 Task: Add a signature Liam Wilson containing Have a great National Disability Employment Awareness Month, Liam Wilson to email address softage.6@softage.net and add a folder Warranty claims
Action: Mouse moved to (115, 111)
Screenshot: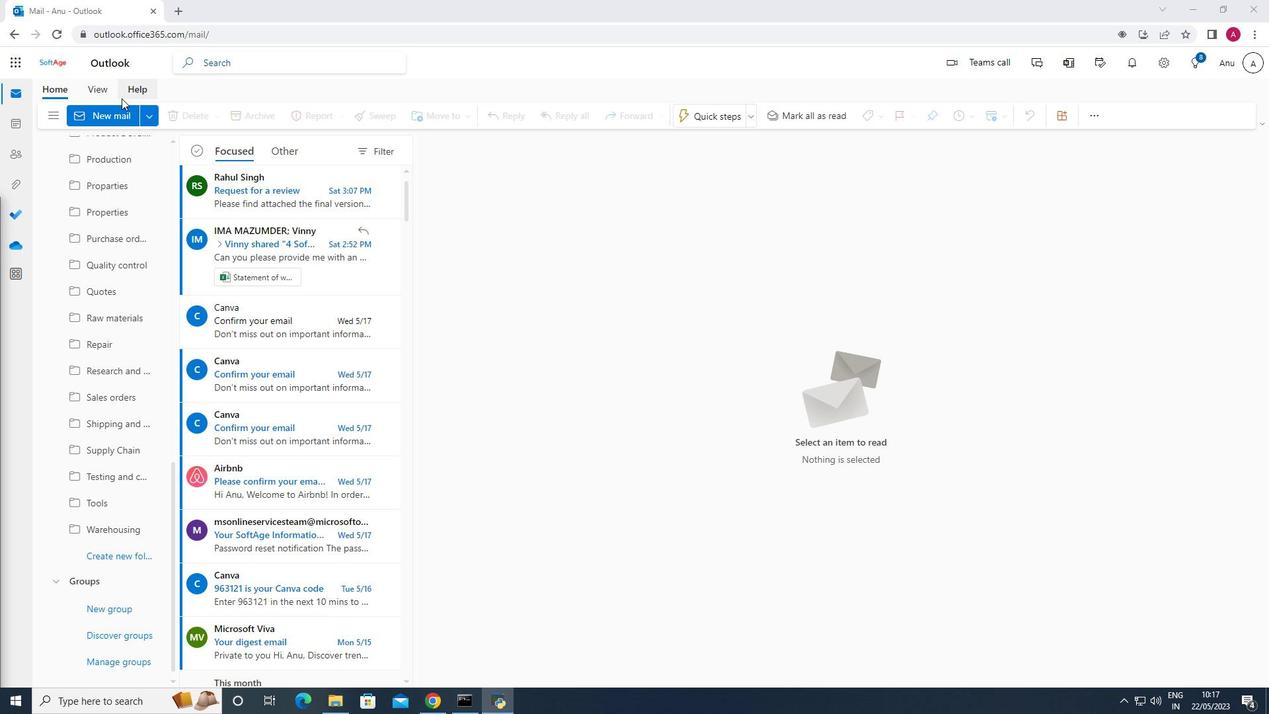 
Action: Mouse pressed left at (115, 111)
Screenshot: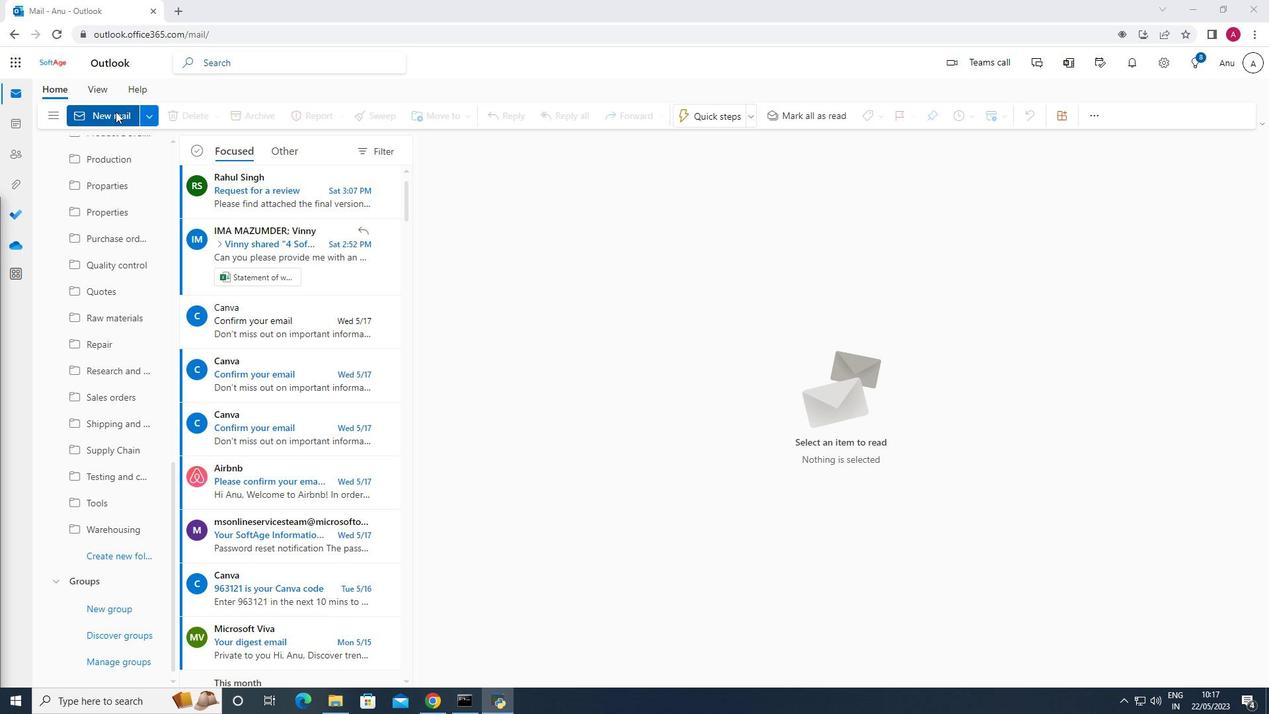 
Action: Mouse moved to (899, 119)
Screenshot: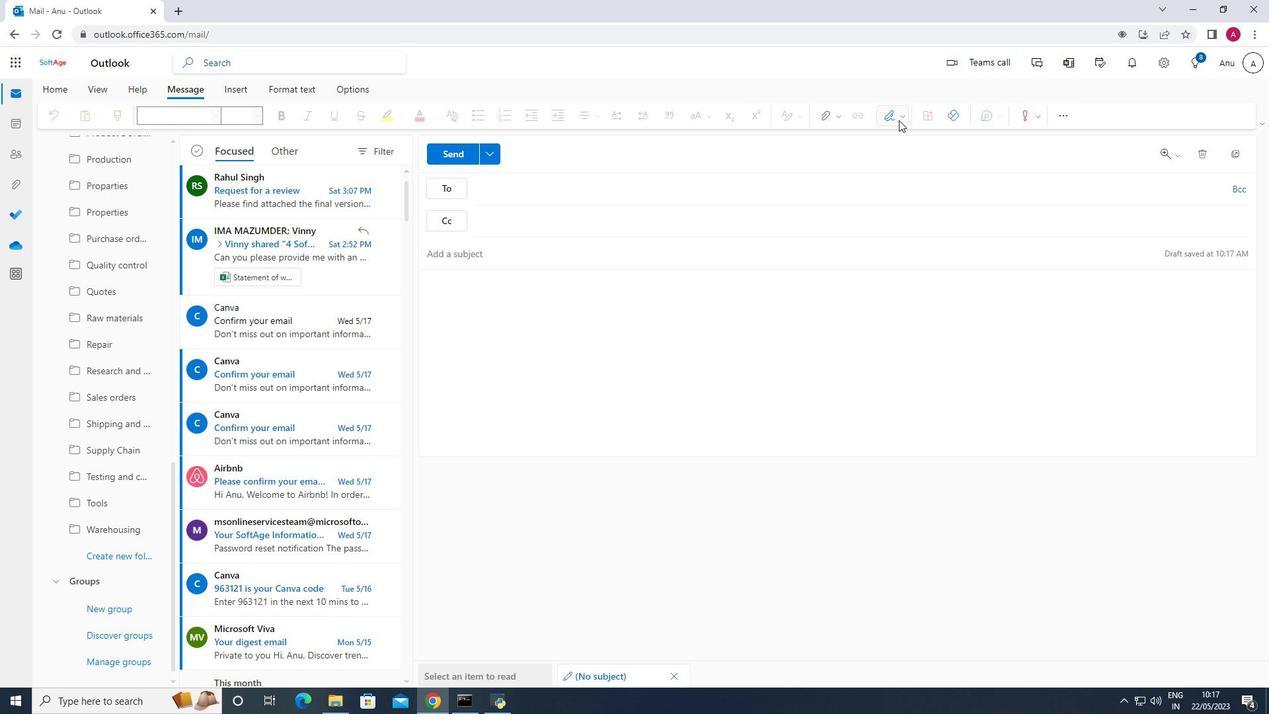 
Action: Mouse pressed left at (899, 119)
Screenshot: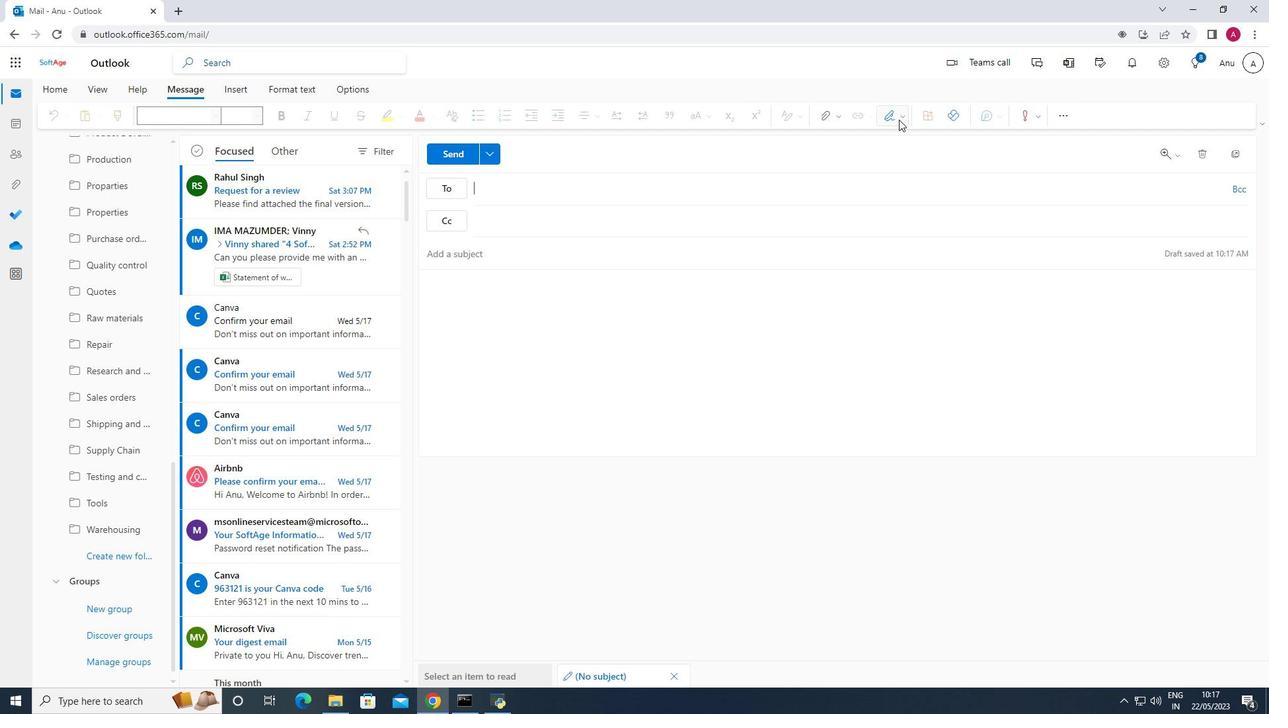 
Action: Mouse moved to (883, 168)
Screenshot: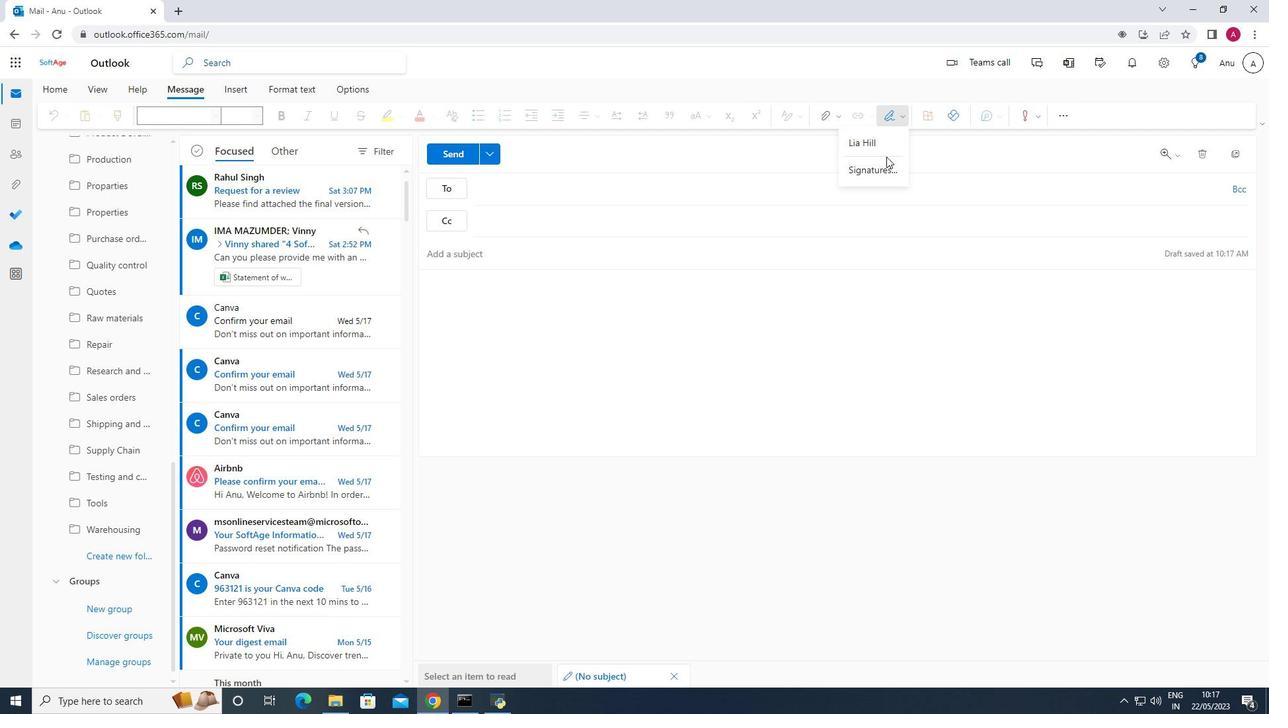 
Action: Mouse pressed left at (883, 168)
Screenshot: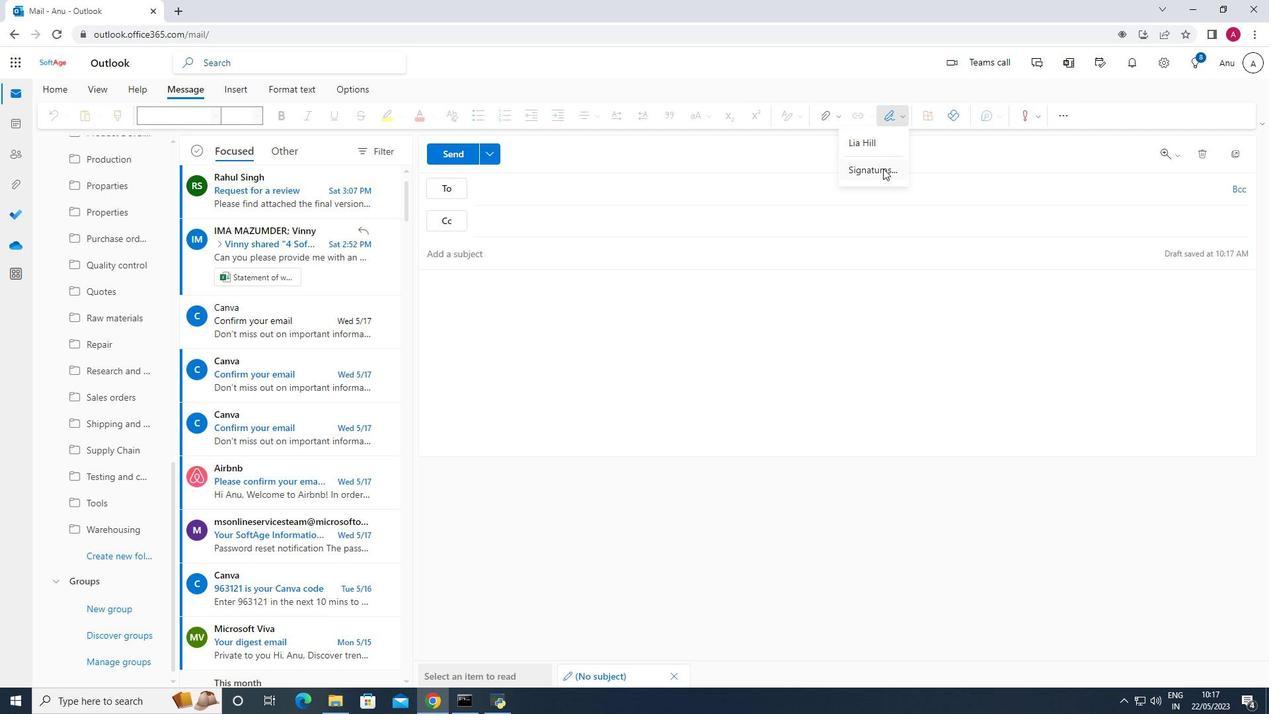 
Action: Mouse moved to (892, 226)
Screenshot: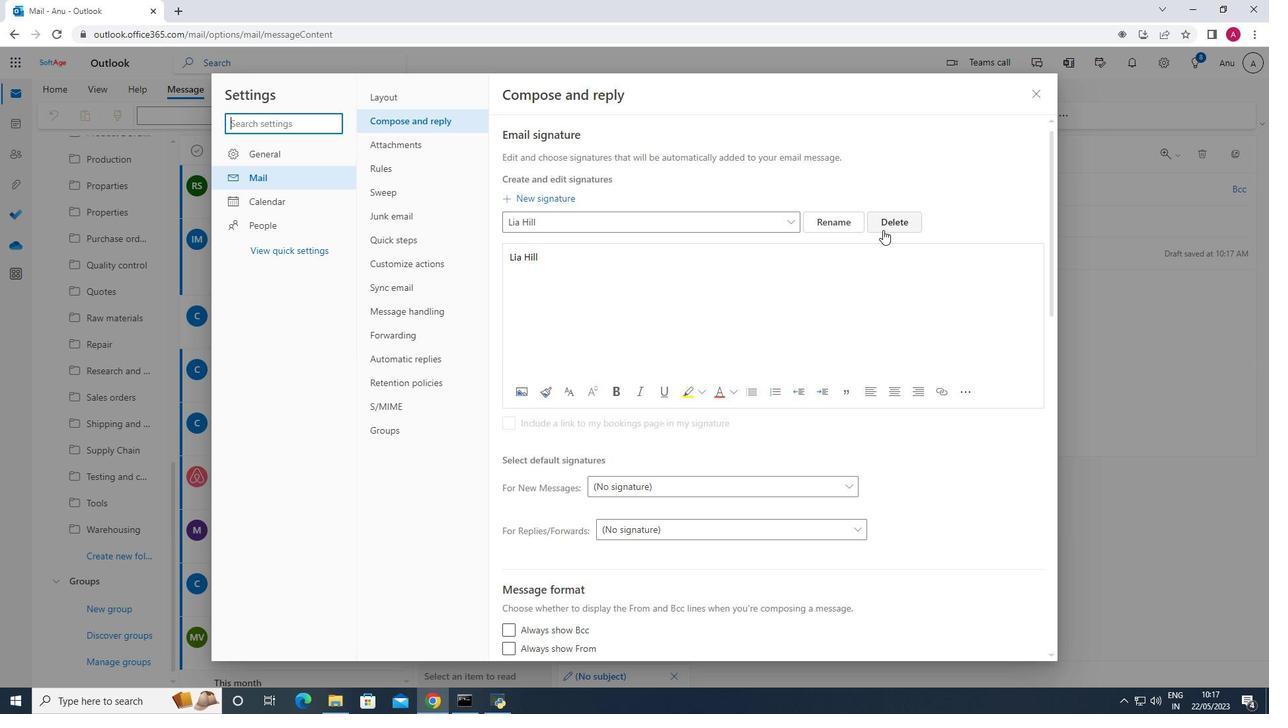 
Action: Mouse pressed left at (892, 226)
Screenshot: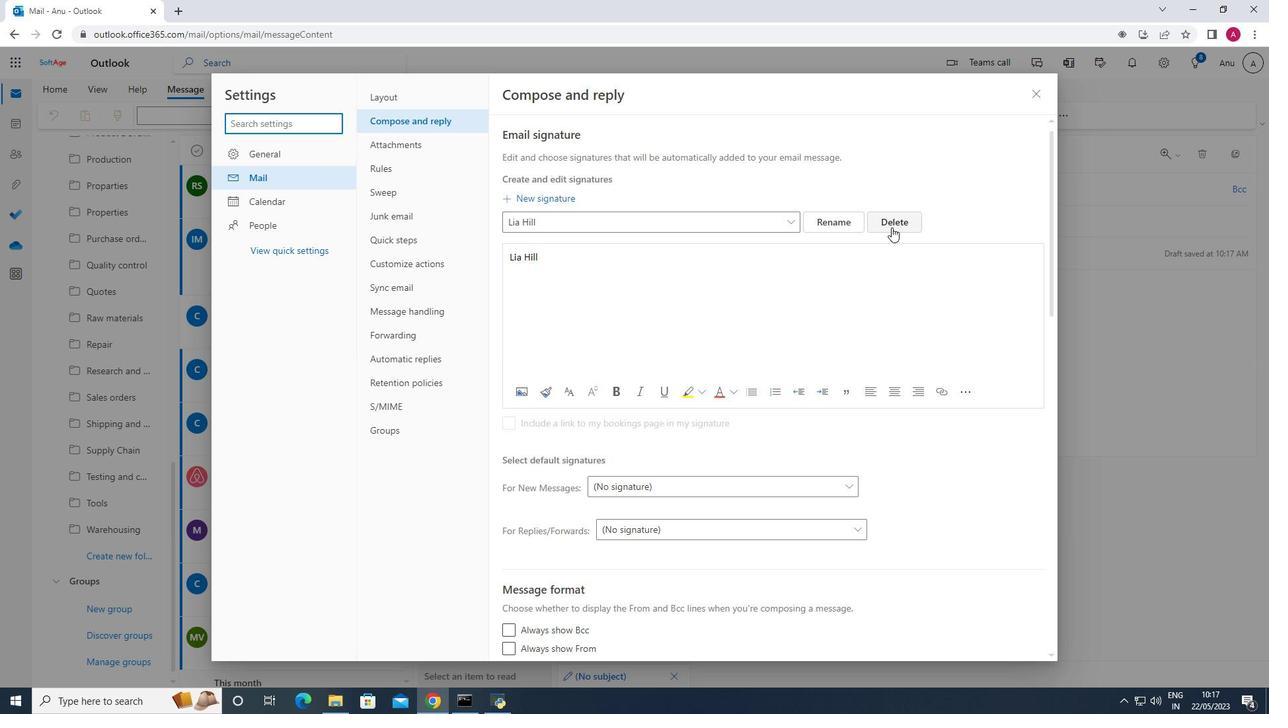 
Action: Mouse moved to (531, 218)
Screenshot: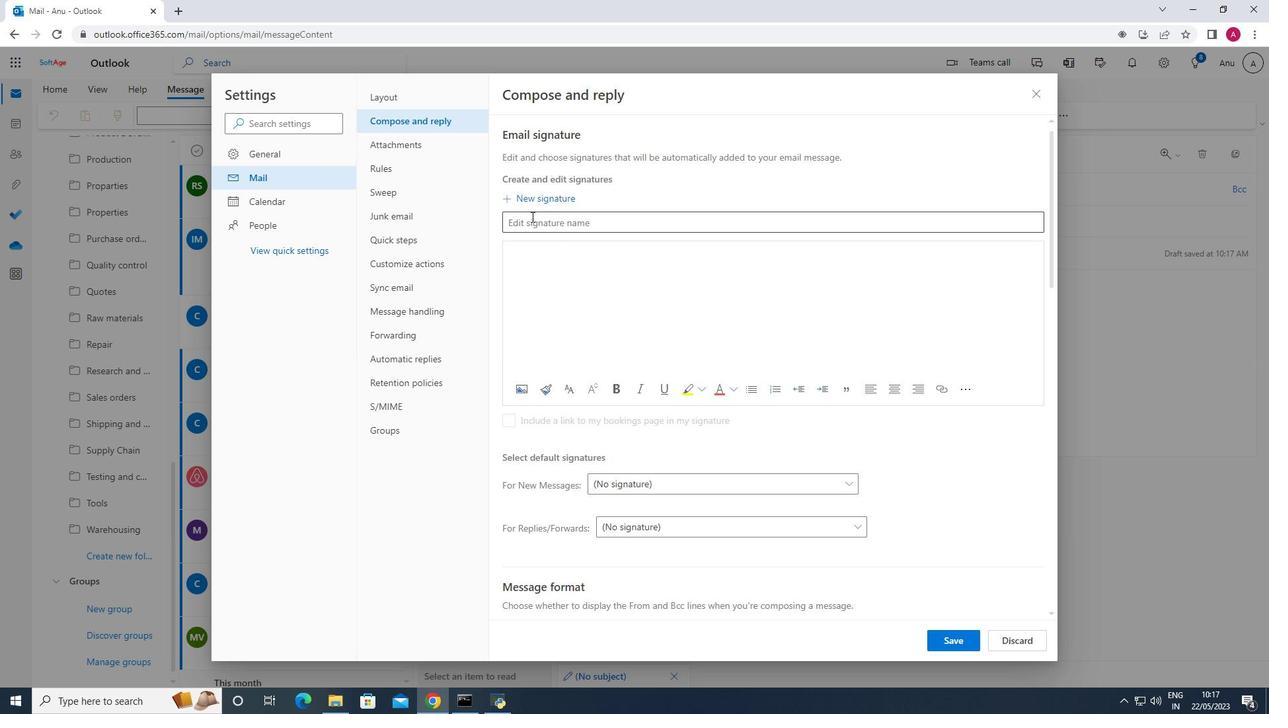
Action: Mouse pressed left at (531, 218)
Screenshot: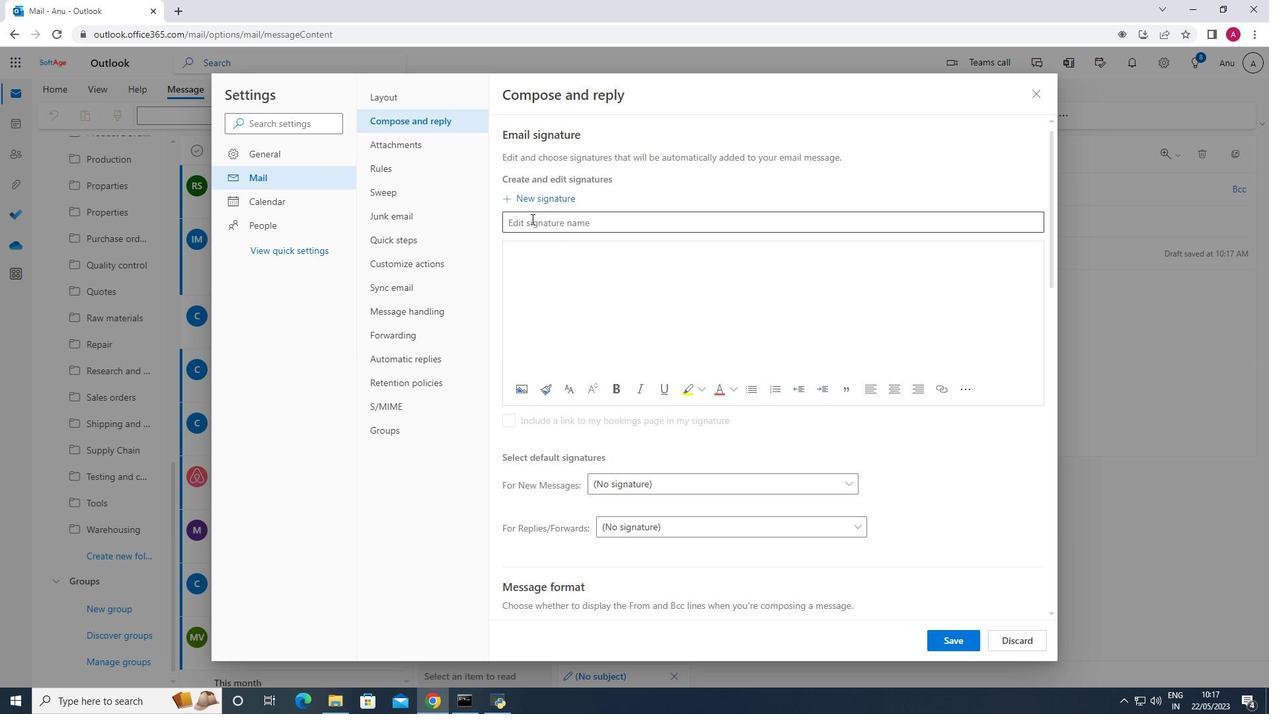 
Action: Key pressed <Key.shift>Liam<Key.space><Key.shift>Wilson
Screenshot: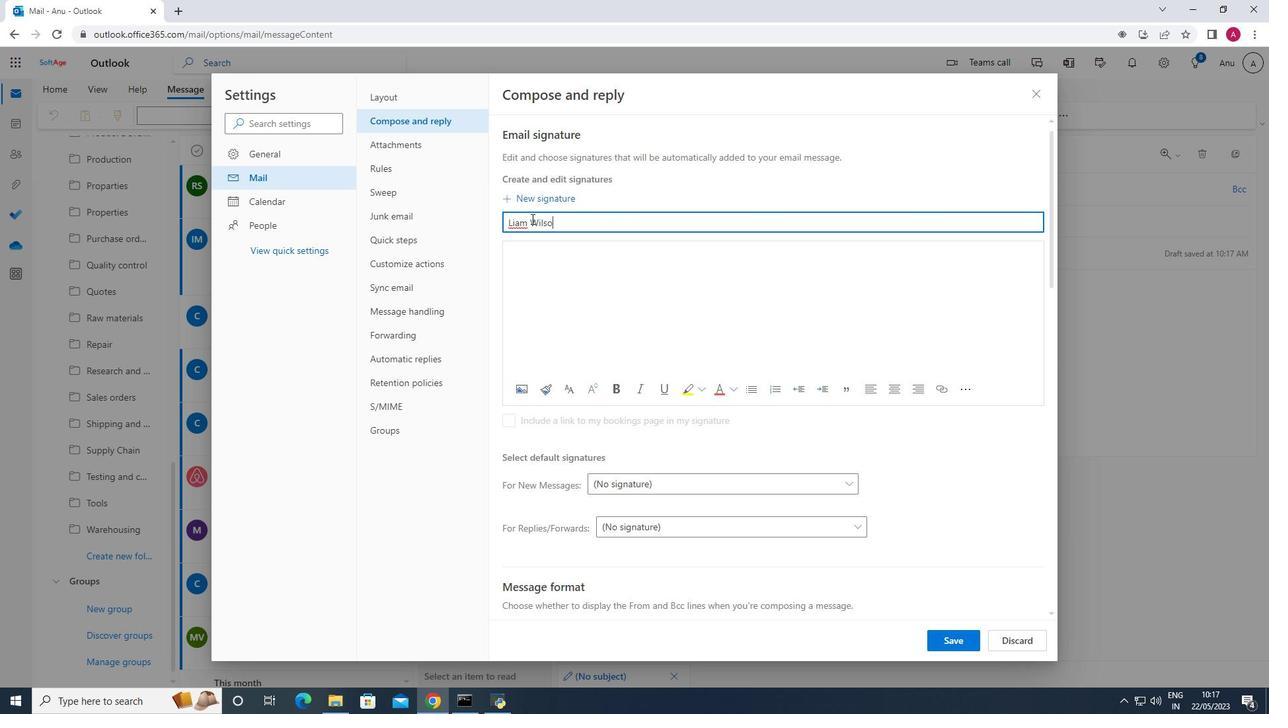 
Action: Mouse moved to (507, 251)
Screenshot: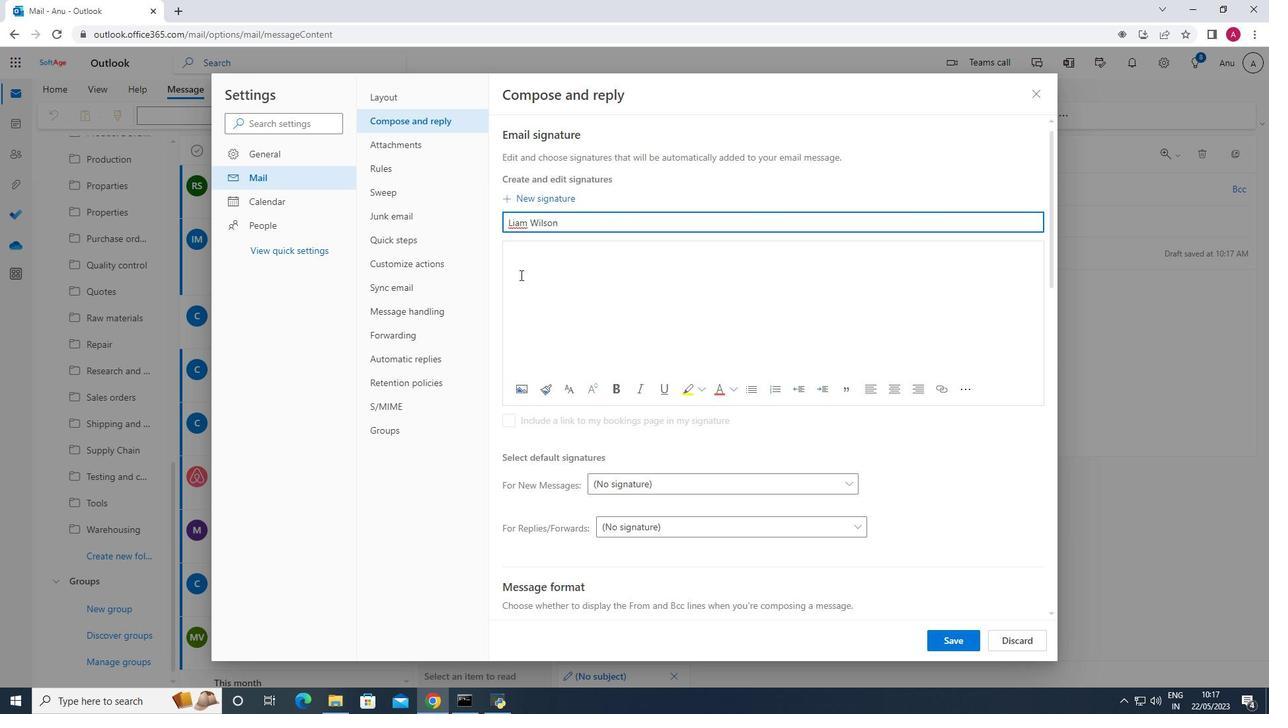 
Action: Mouse pressed left at (507, 251)
Screenshot: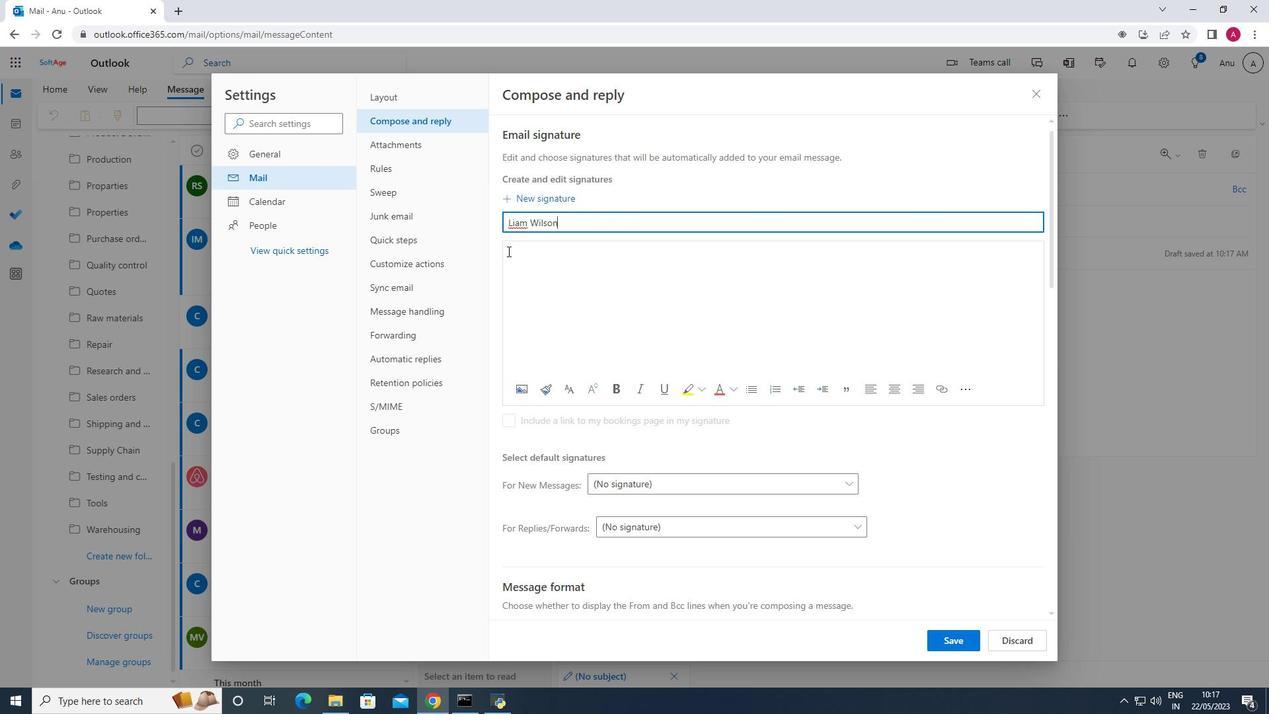 
Action: Key pressed <Key.shift>LIAM<Key.space><Key.shift>Wilson
Screenshot: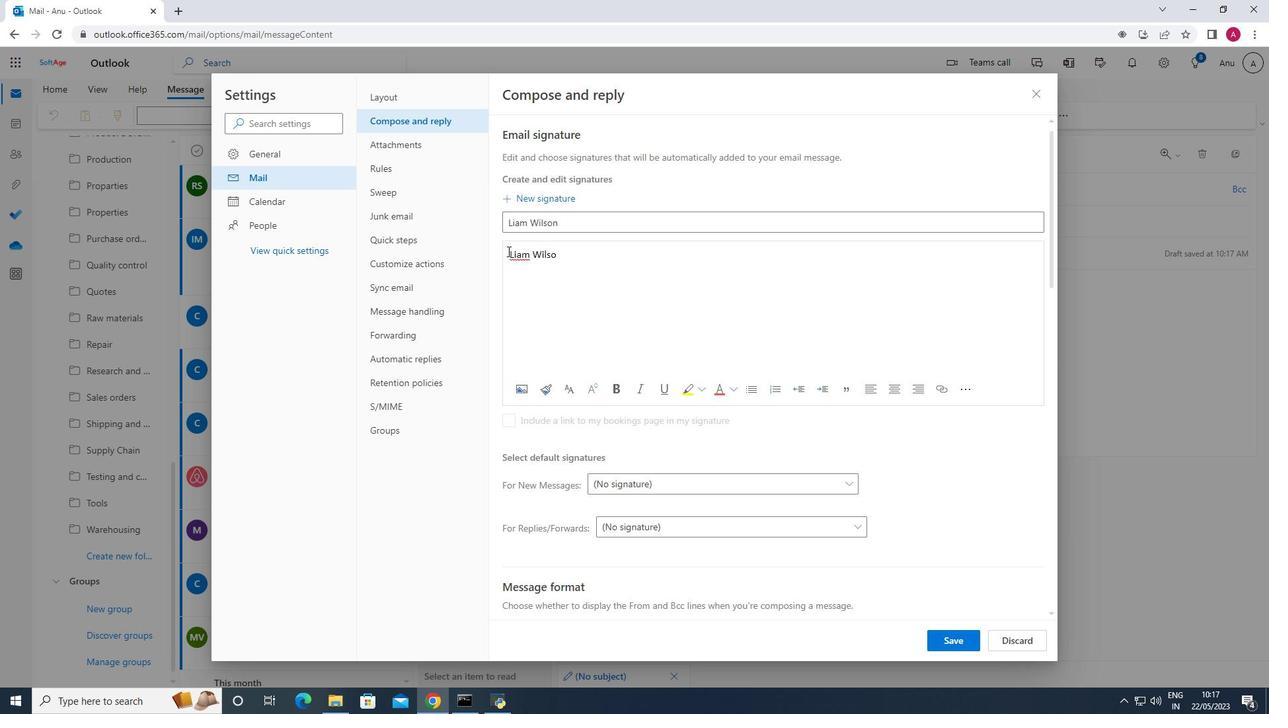 
Action: Mouse moved to (964, 642)
Screenshot: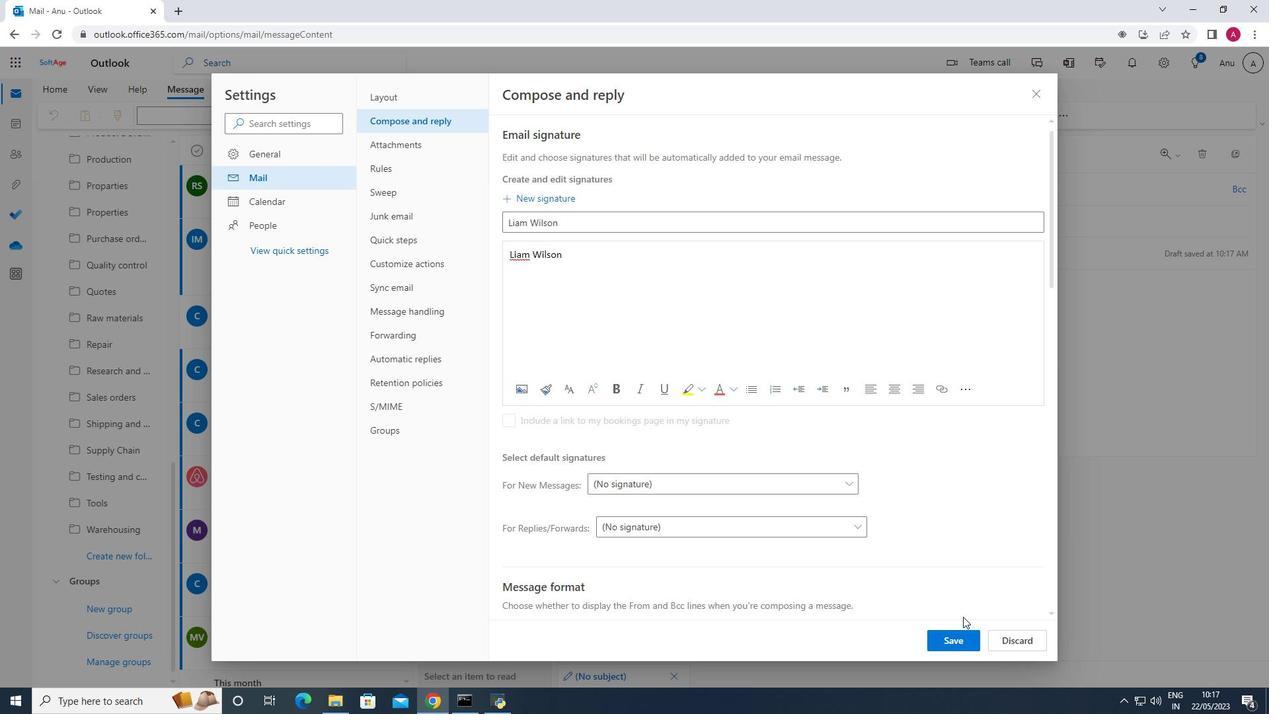 
Action: Mouse pressed left at (964, 642)
Screenshot: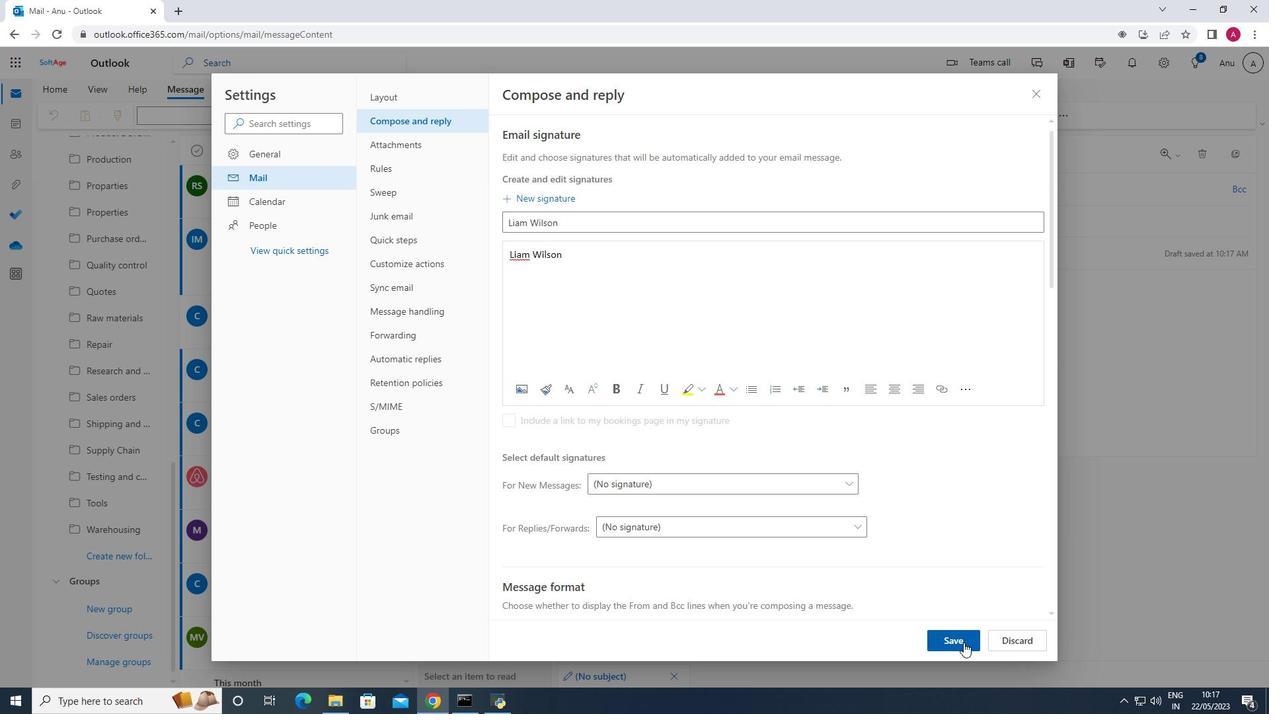 
Action: Mouse moved to (1034, 87)
Screenshot: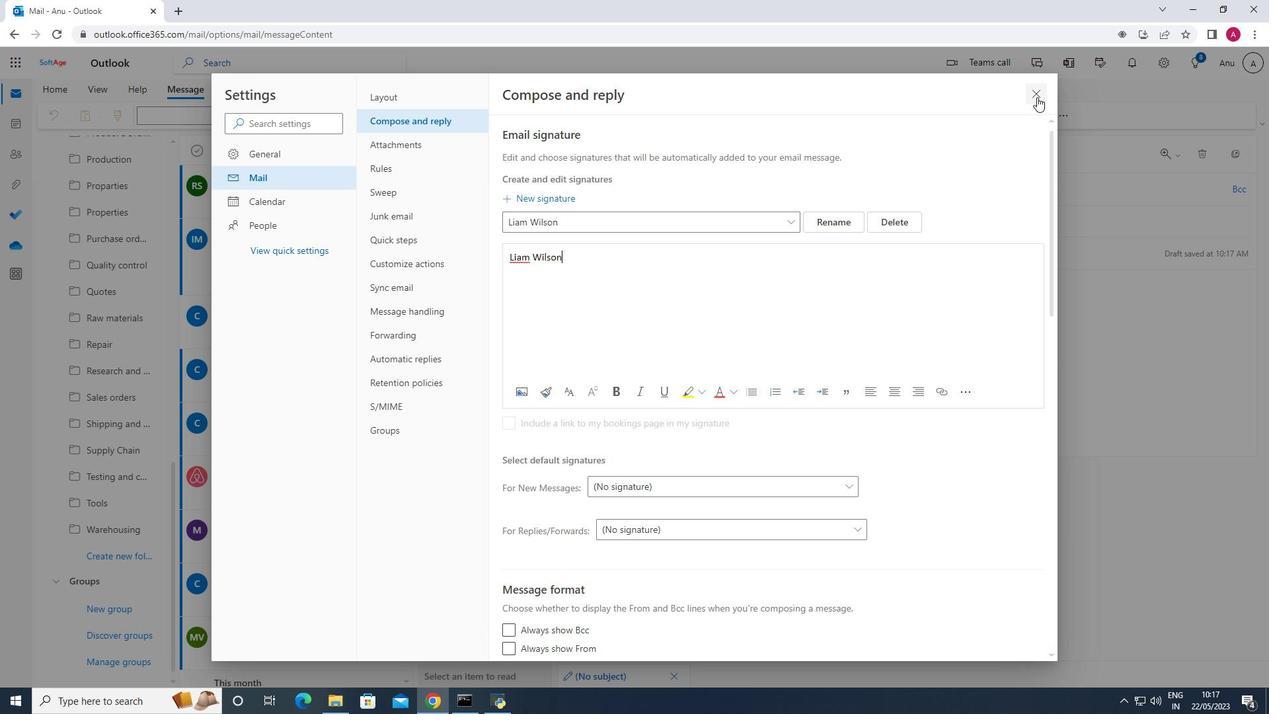 
Action: Mouse pressed left at (1034, 87)
Screenshot: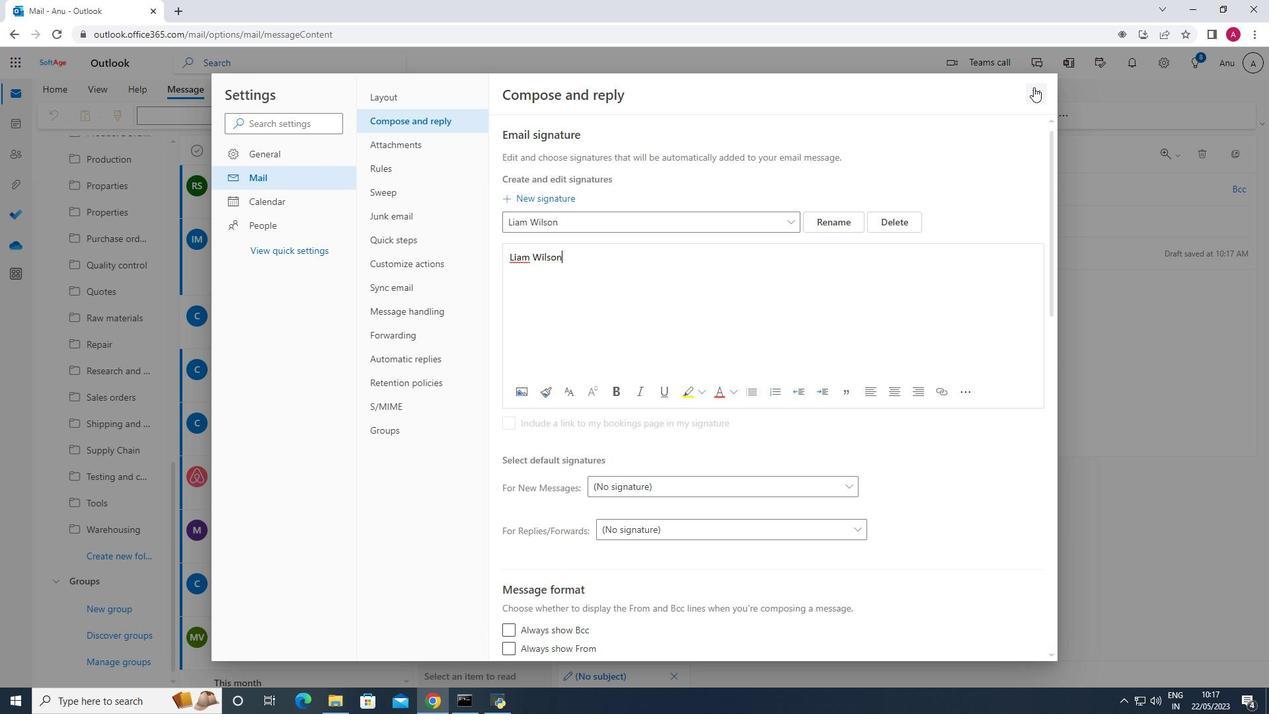 
Action: Mouse moved to (900, 124)
Screenshot: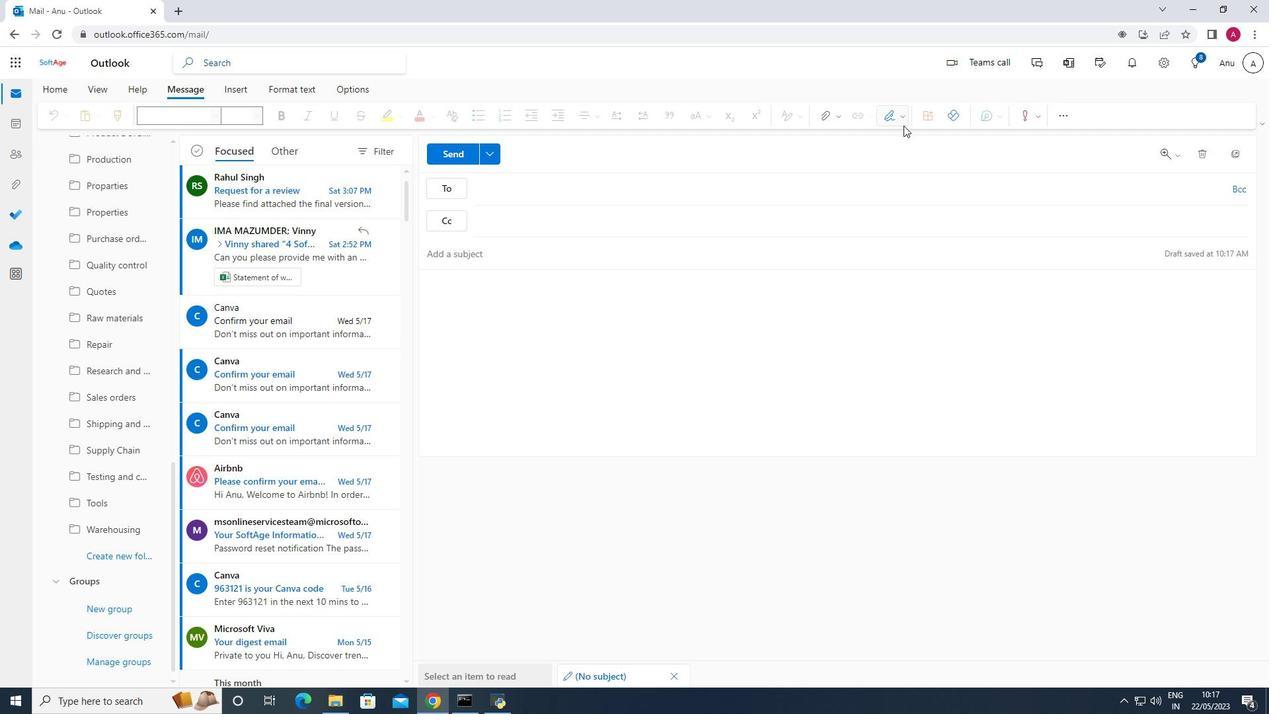 
Action: Mouse pressed left at (900, 124)
Screenshot: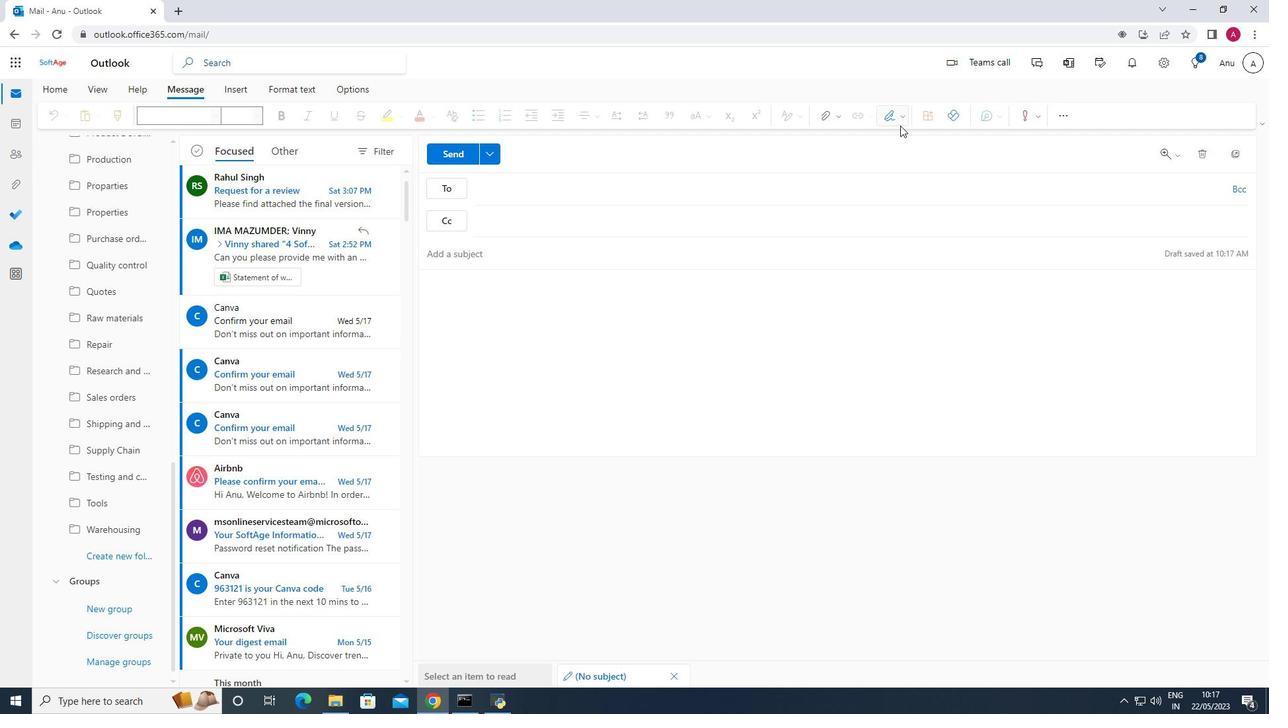 
Action: Mouse moved to (886, 140)
Screenshot: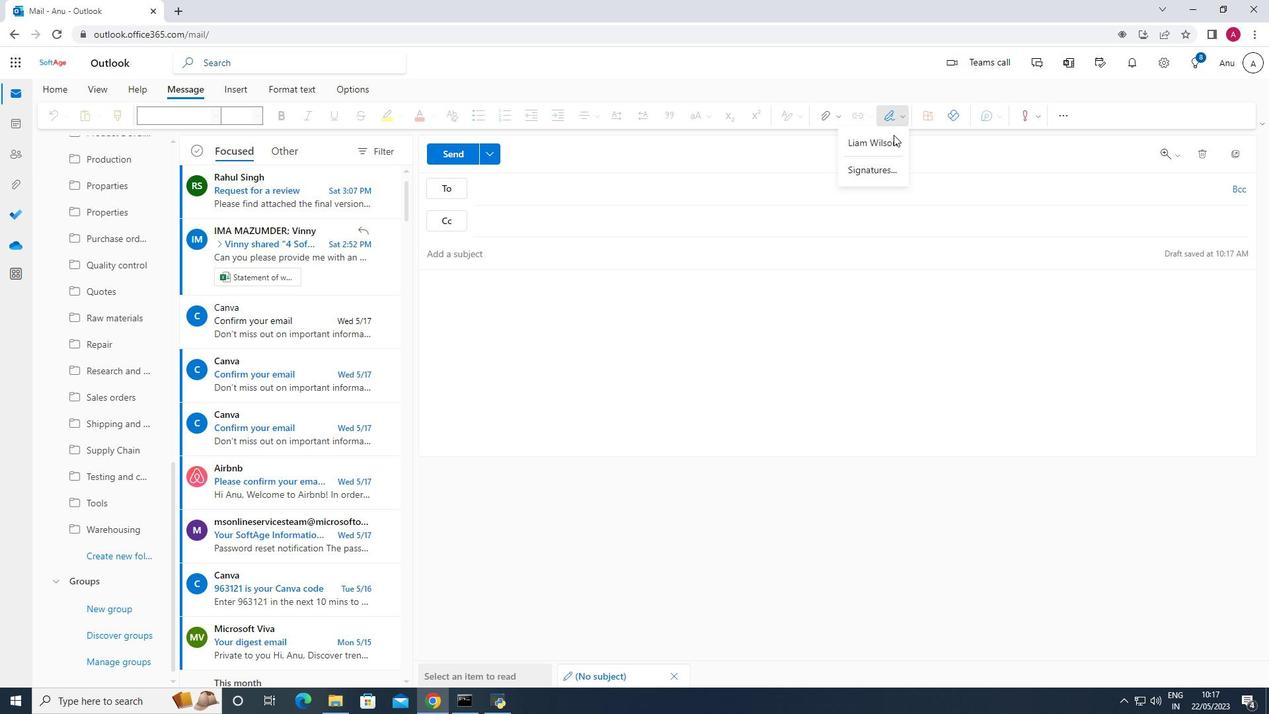 
Action: Mouse pressed left at (886, 140)
Screenshot: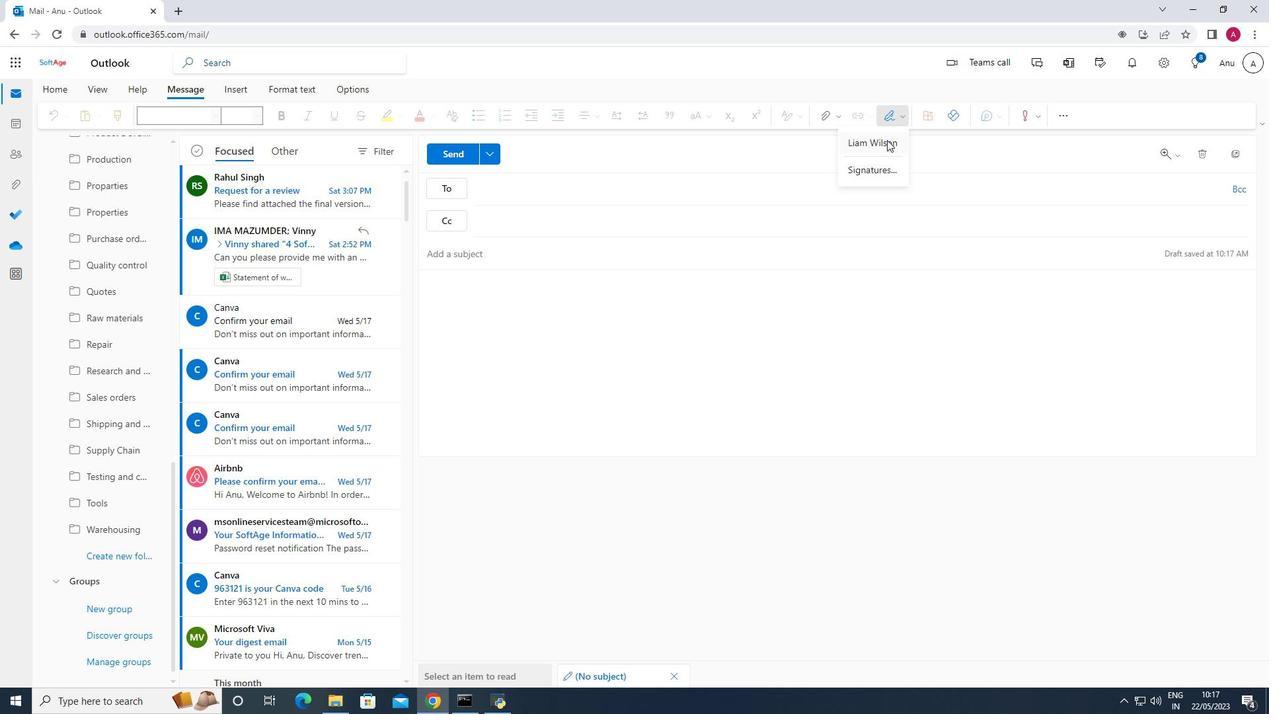 
Action: Mouse moved to (431, 267)
Screenshot: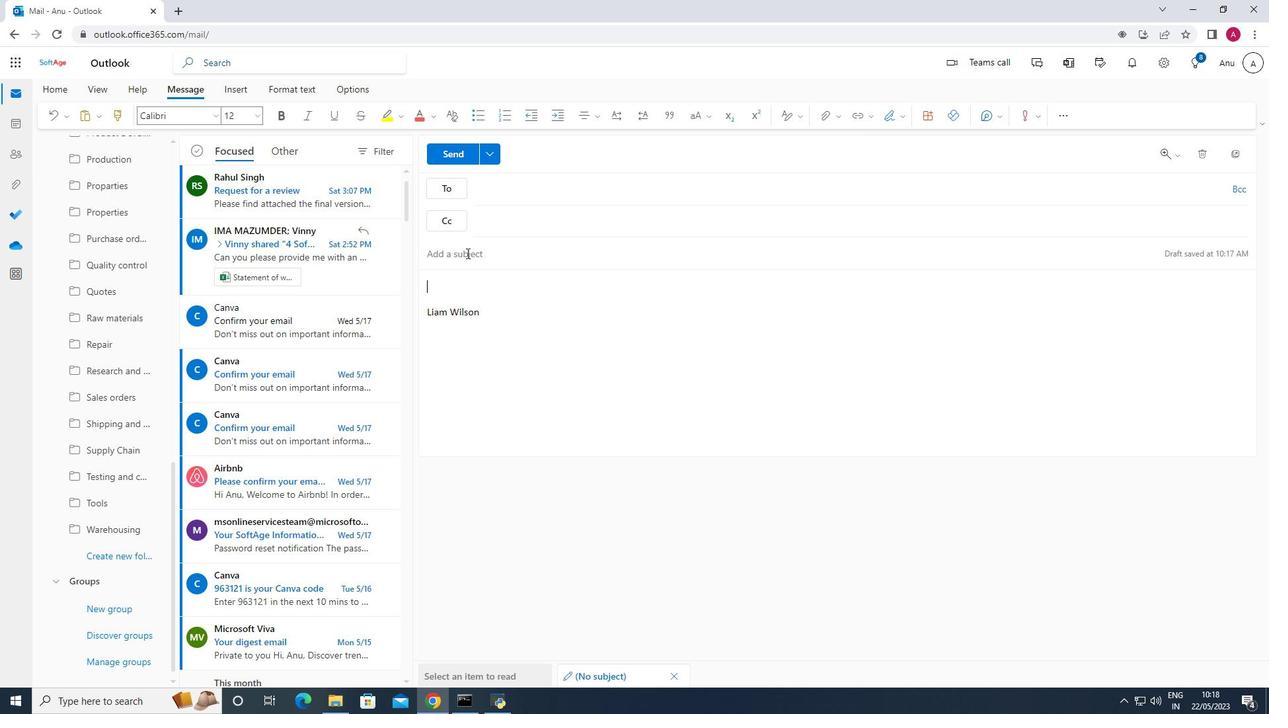 
Action: Key pressed <Key.shift>Have<Key.space>a<Key.space>great<Key.space><Key.shift>National<Key.space><Key.shift>Disability<Key.space><Key.shift>Employement<Key.space><Key.shift>Awareness<Key.space><Key.shift>Month.
Screenshot: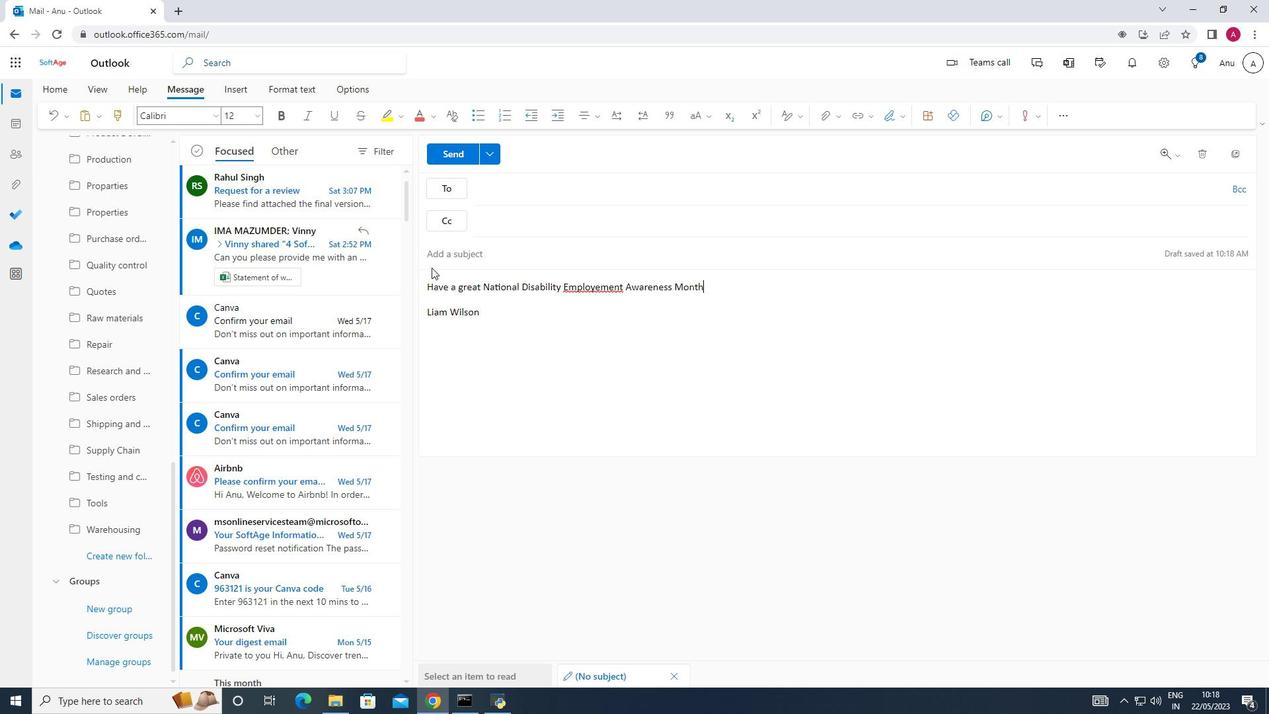 
Action: Mouse moved to (498, 182)
Screenshot: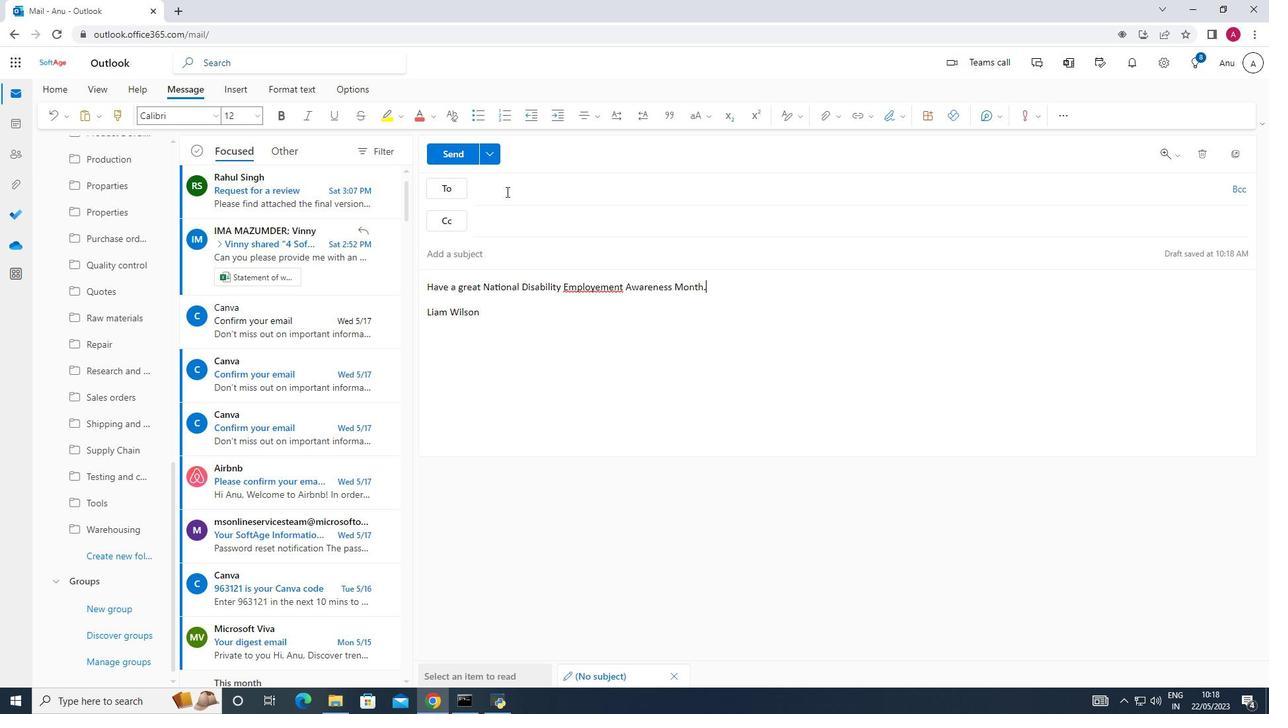 
Action: Mouse pressed left at (498, 182)
Screenshot: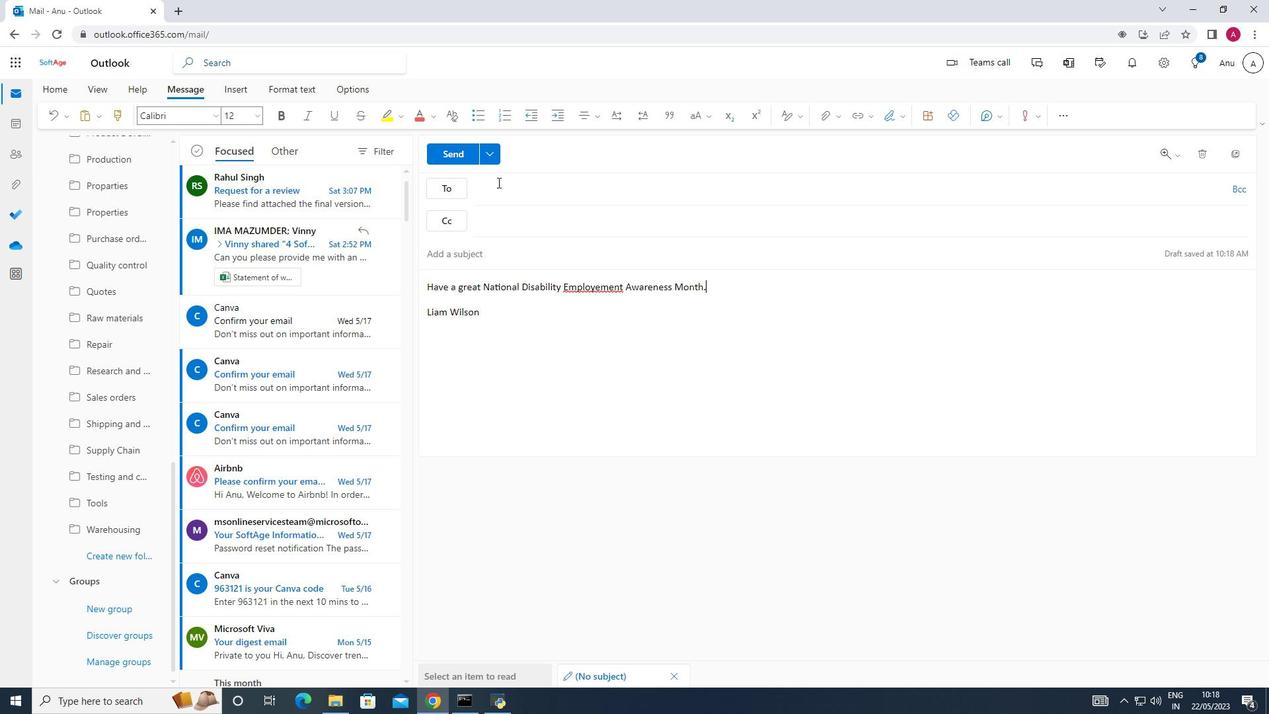 
Action: Key pressed s
Screenshot: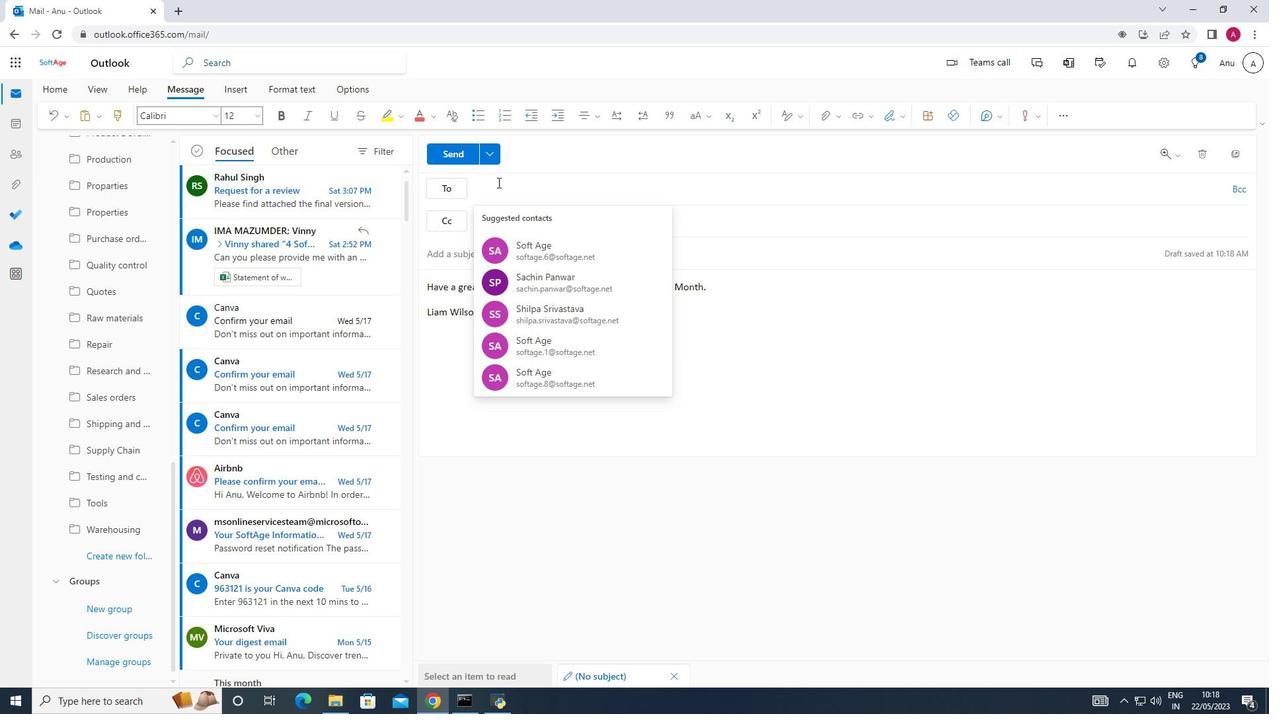 
Action: Mouse moved to (558, 222)
Screenshot: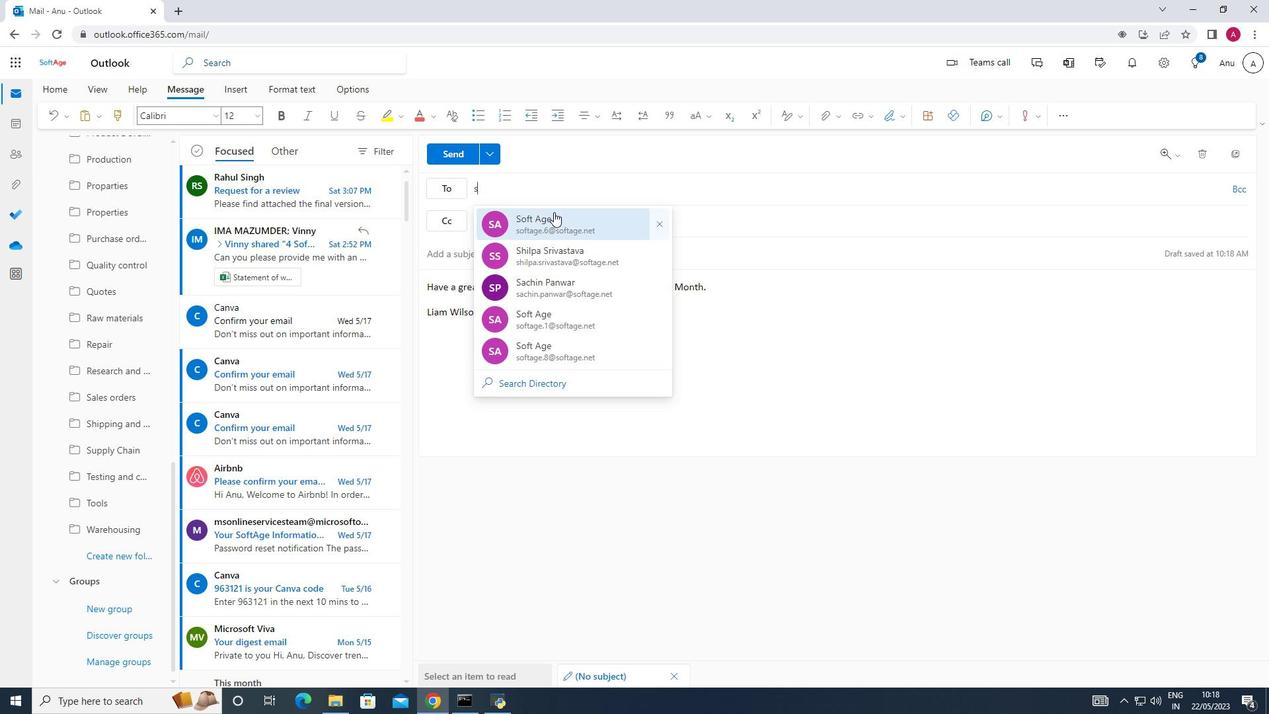
Action: Mouse pressed left at (558, 222)
Screenshot: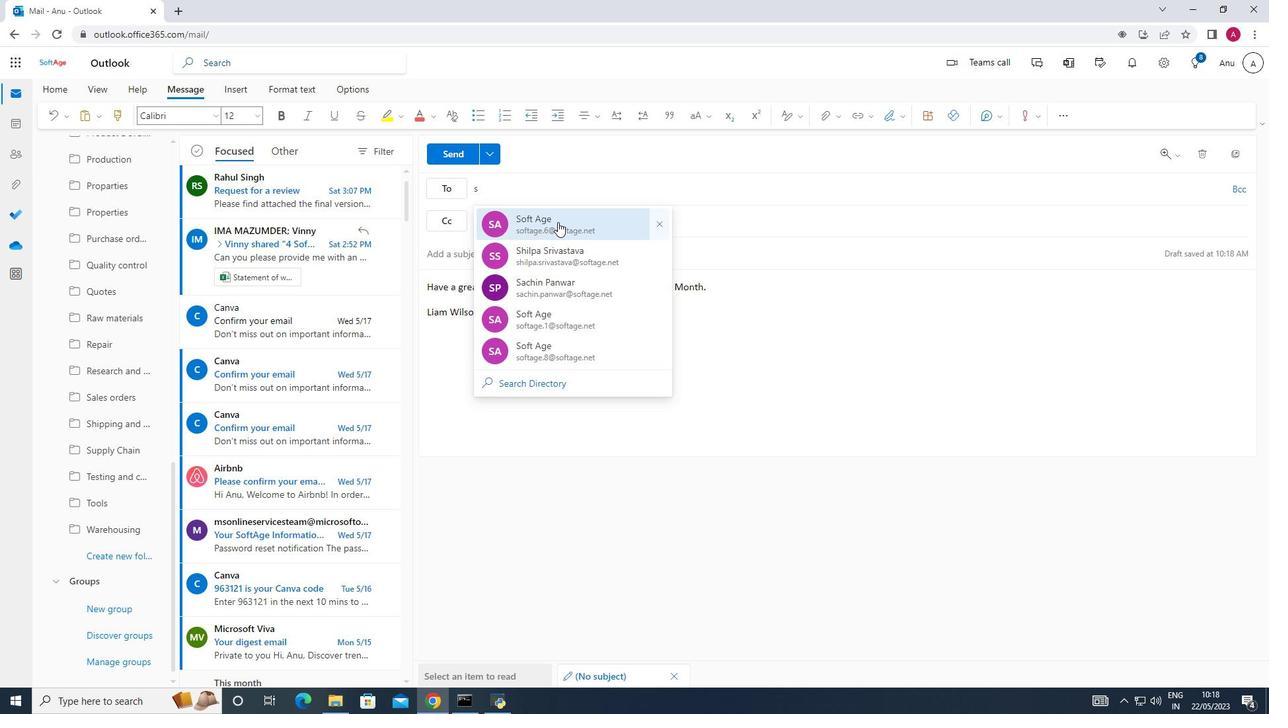 
Action: Mouse moved to (115, 490)
Screenshot: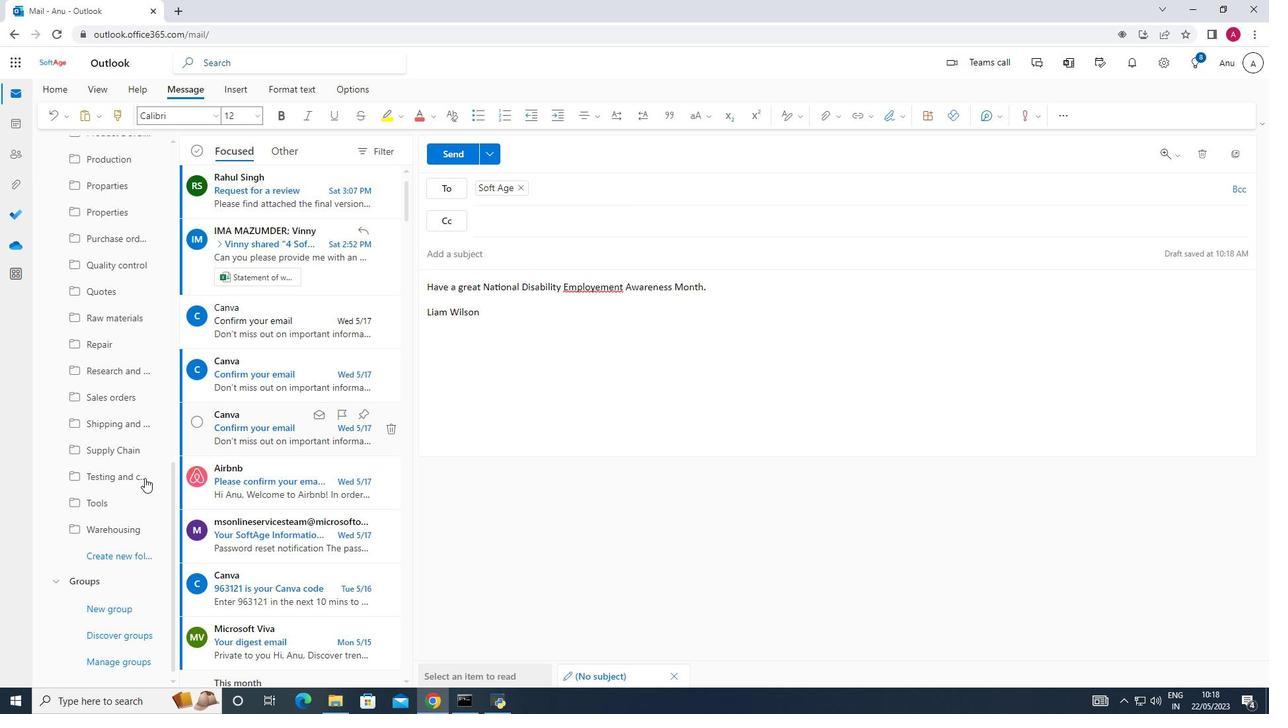 
Action: Mouse scrolled (115, 489) with delta (0, 0)
Screenshot: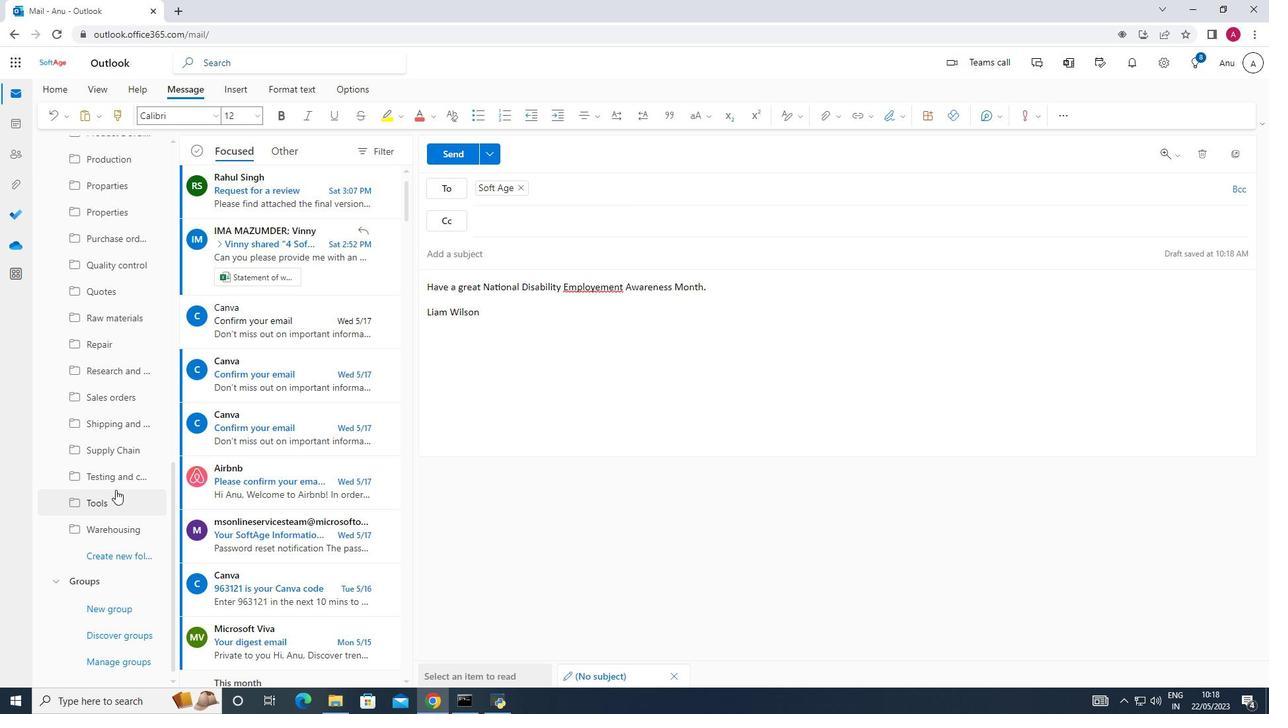 
Action: Mouse moved to (114, 490)
Screenshot: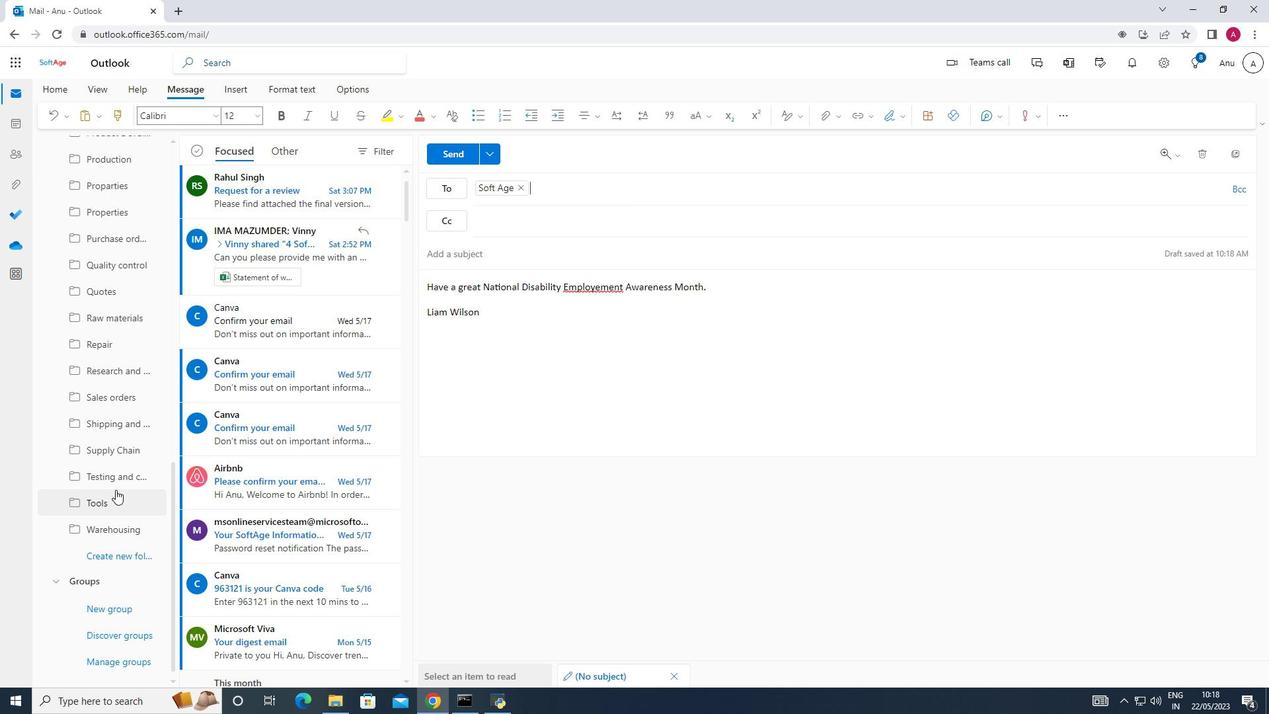 
Action: Mouse scrolled (114, 490) with delta (0, 0)
Screenshot: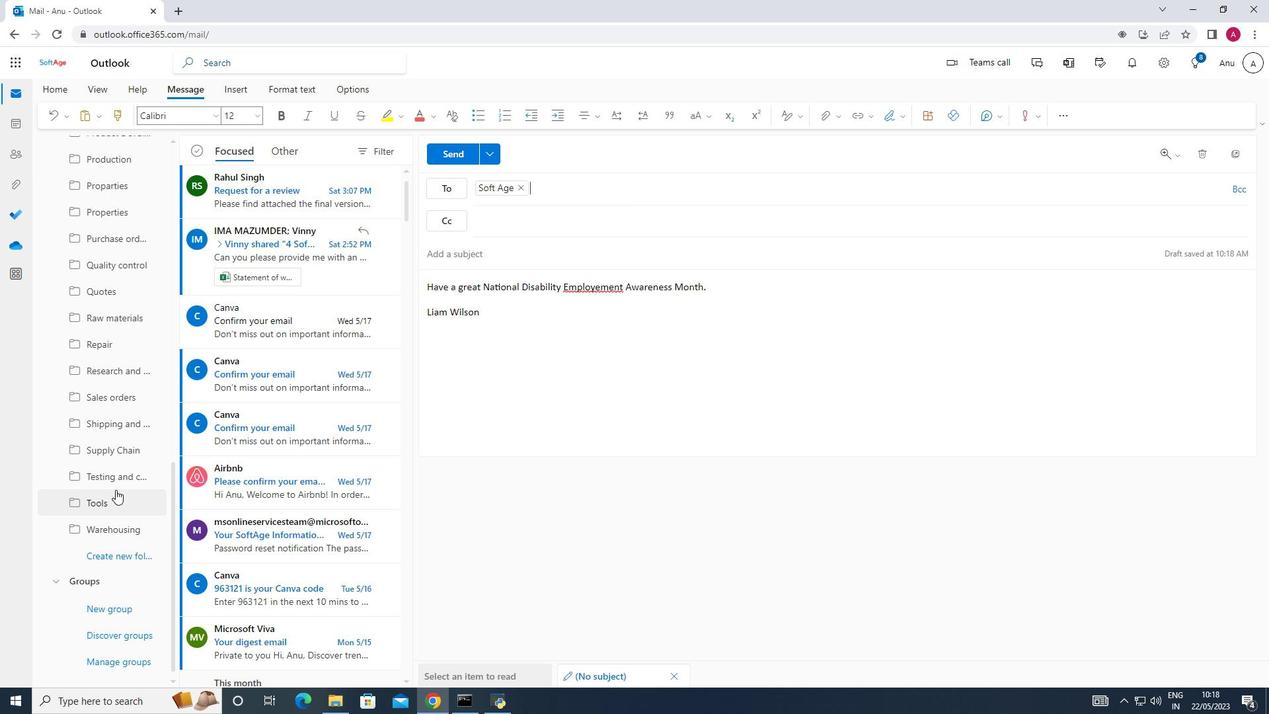 
Action: Mouse moved to (124, 558)
Screenshot: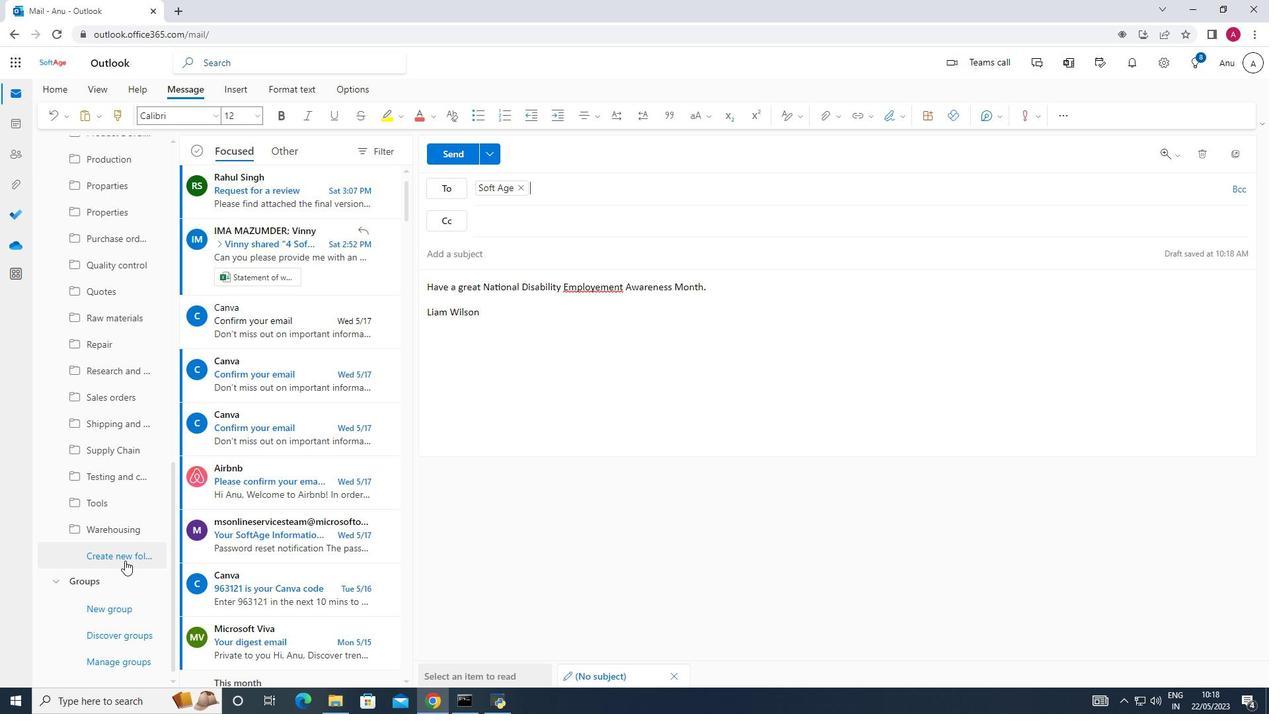 
Action: Mouse pressed left at (124, 558)
Screenshot: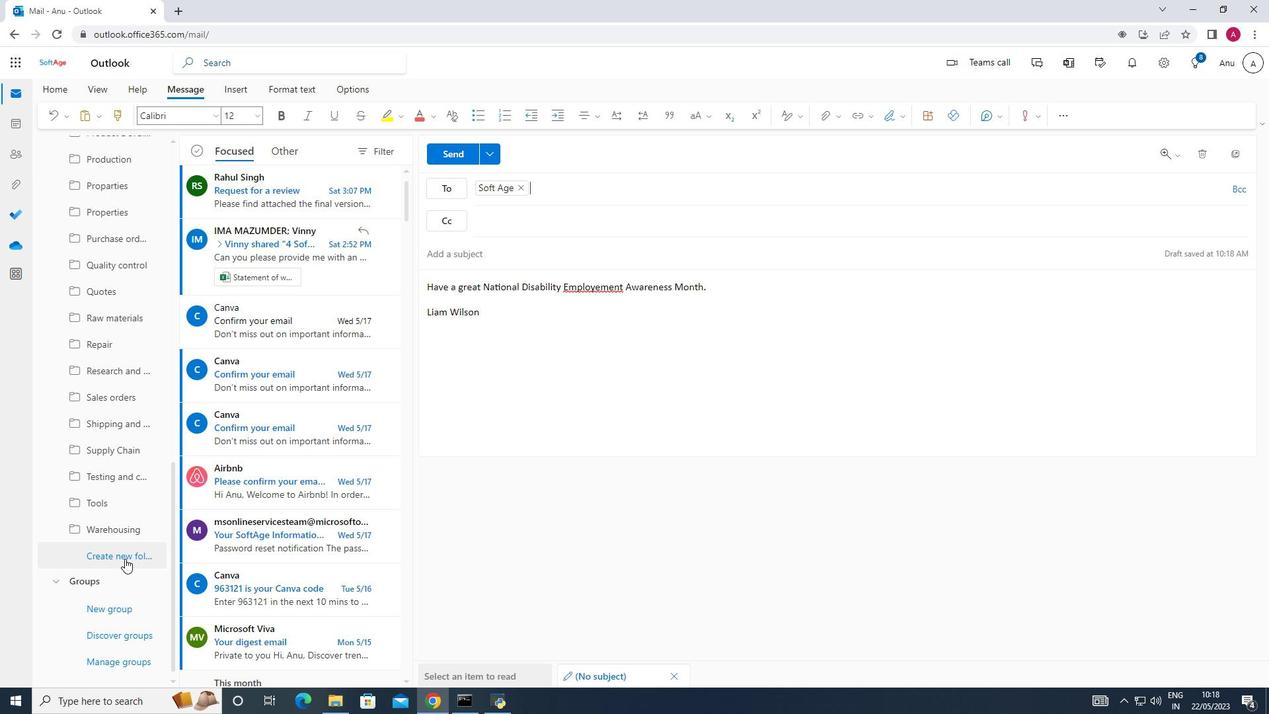 
Action: Mouse moved to (104, 556)
Screenshot: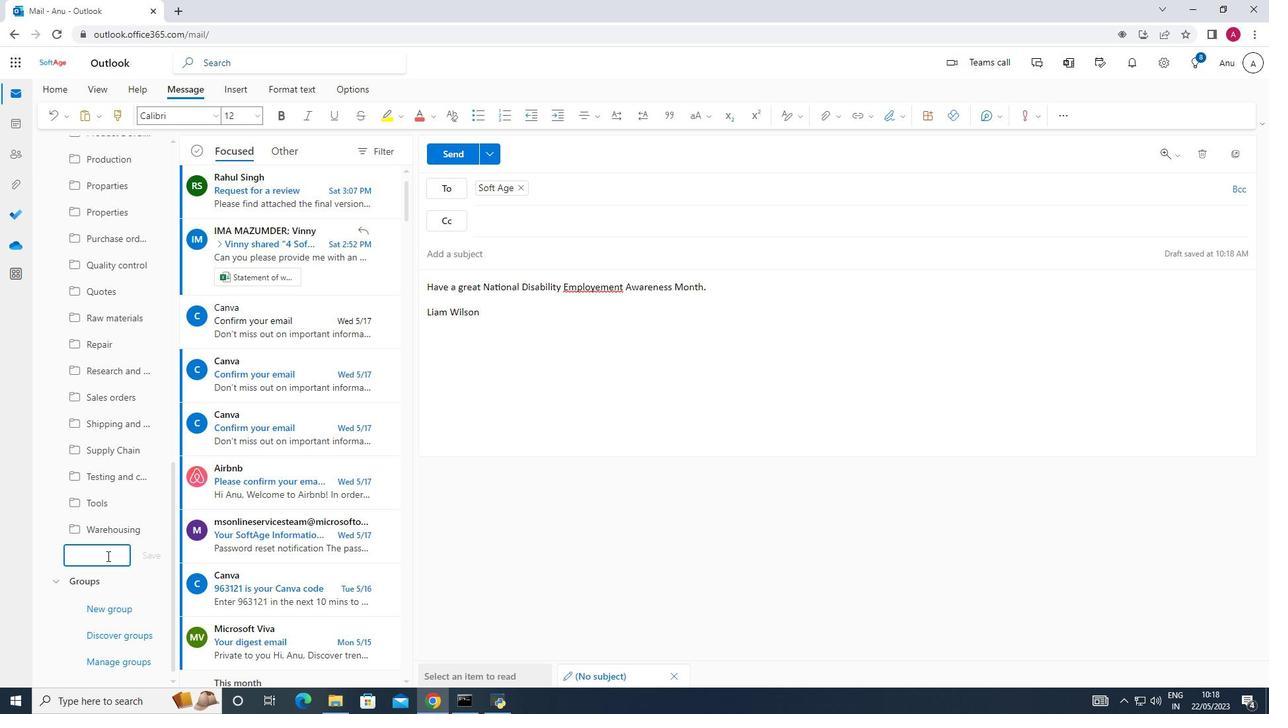 
Action: Mouse pressed left at (104, 556)
Screenshot: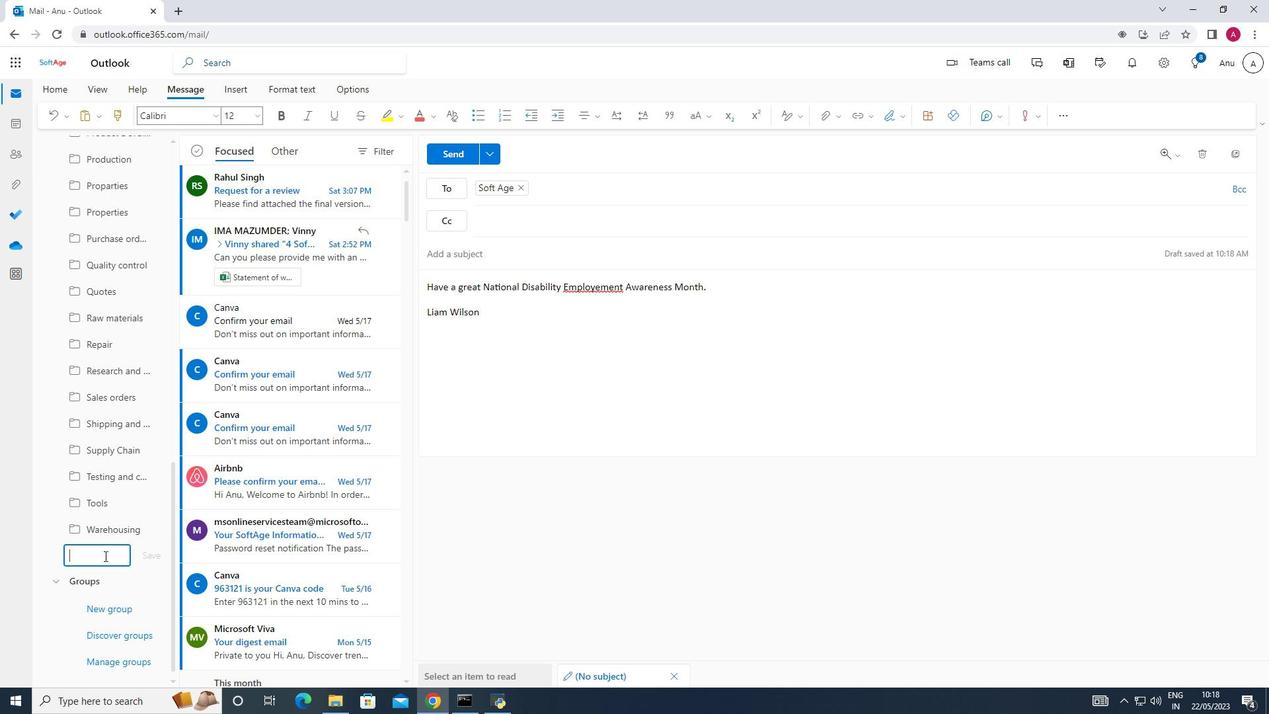 
Action: Key pressed <Key.shift>Warranty<Key.space><Key.shift>Claims
Screenshot: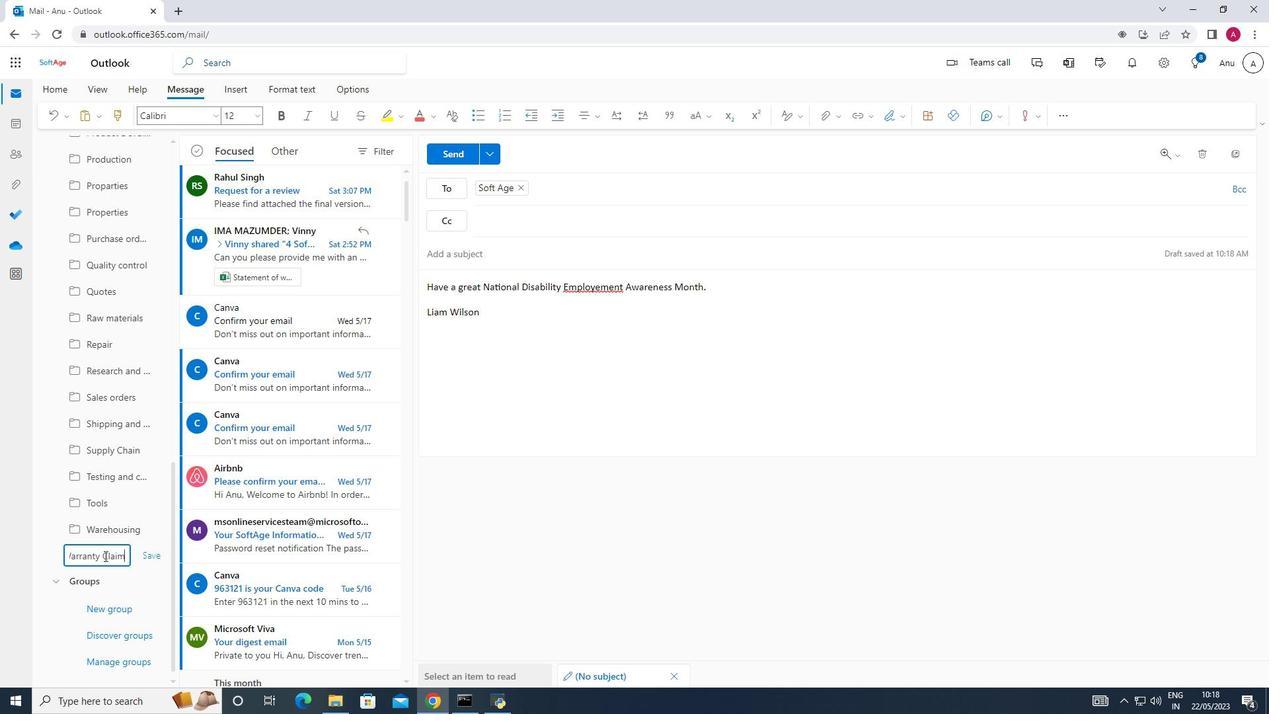 
Action: Mouse moved to (142, 552)
Screenshot: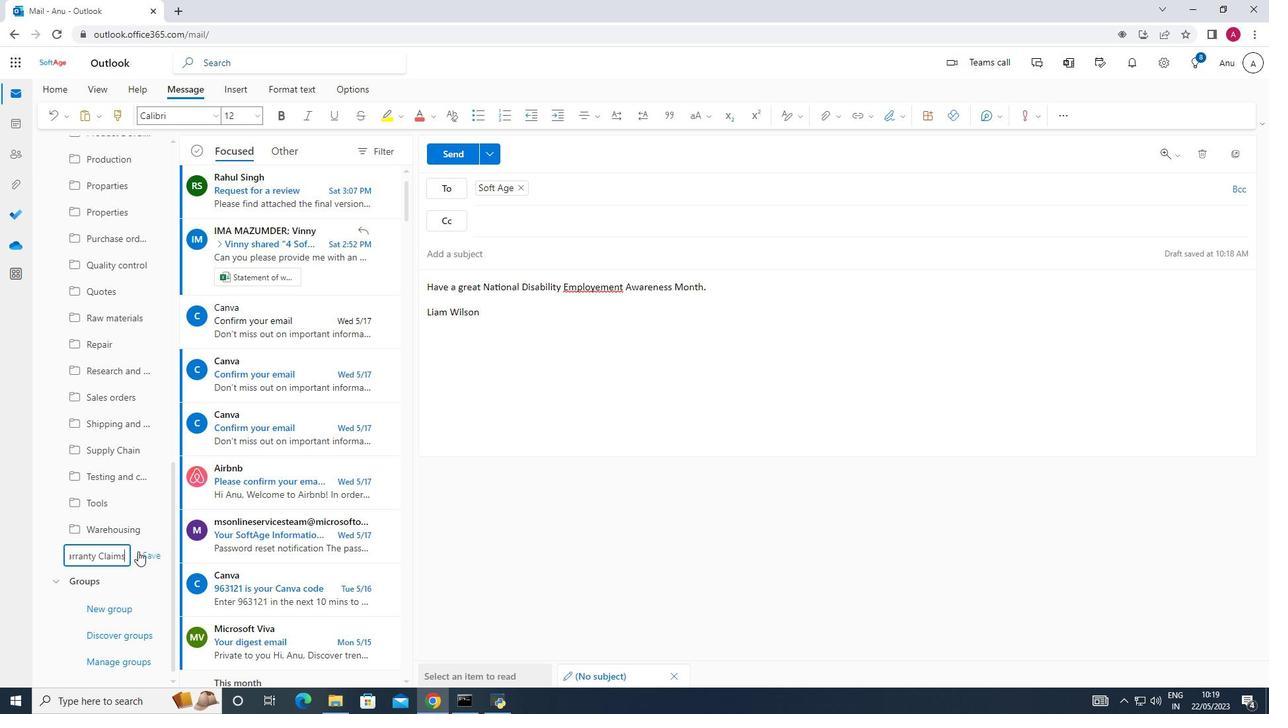 
Action: Mouse pressed left at (142, 552)
Screenshot: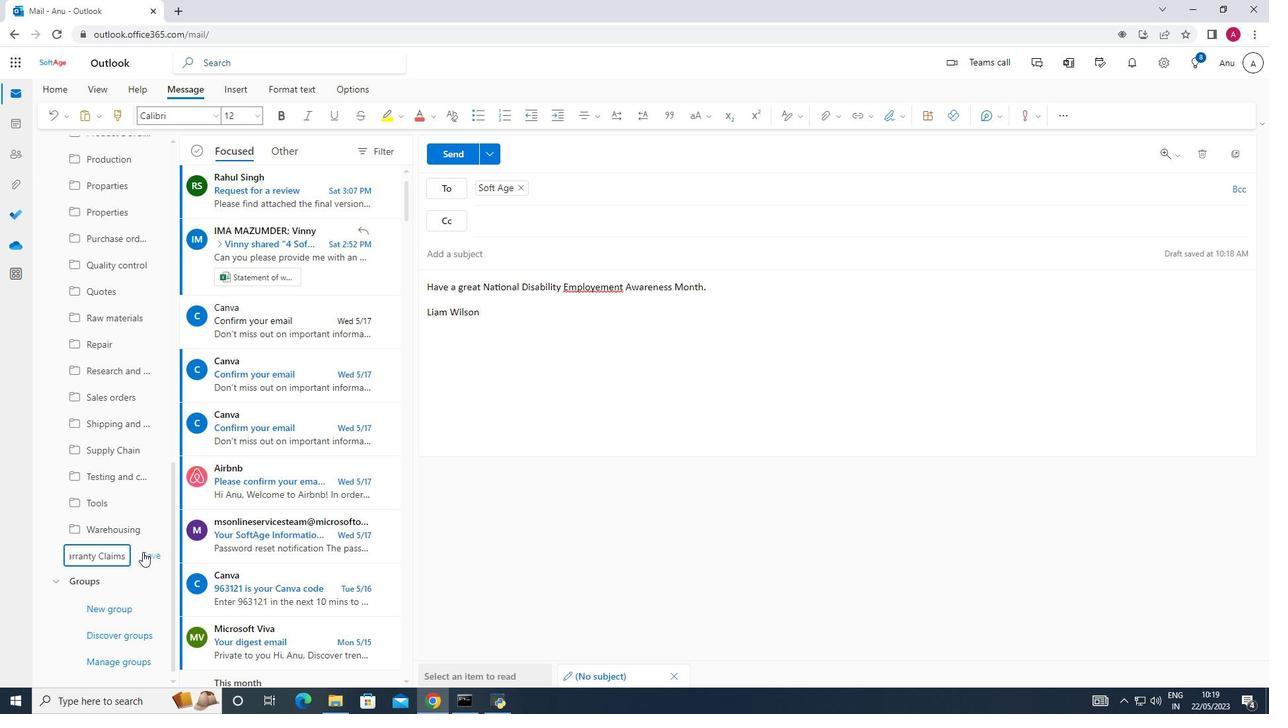 
Action: Mouse moved to (468, 149)
Screenshot: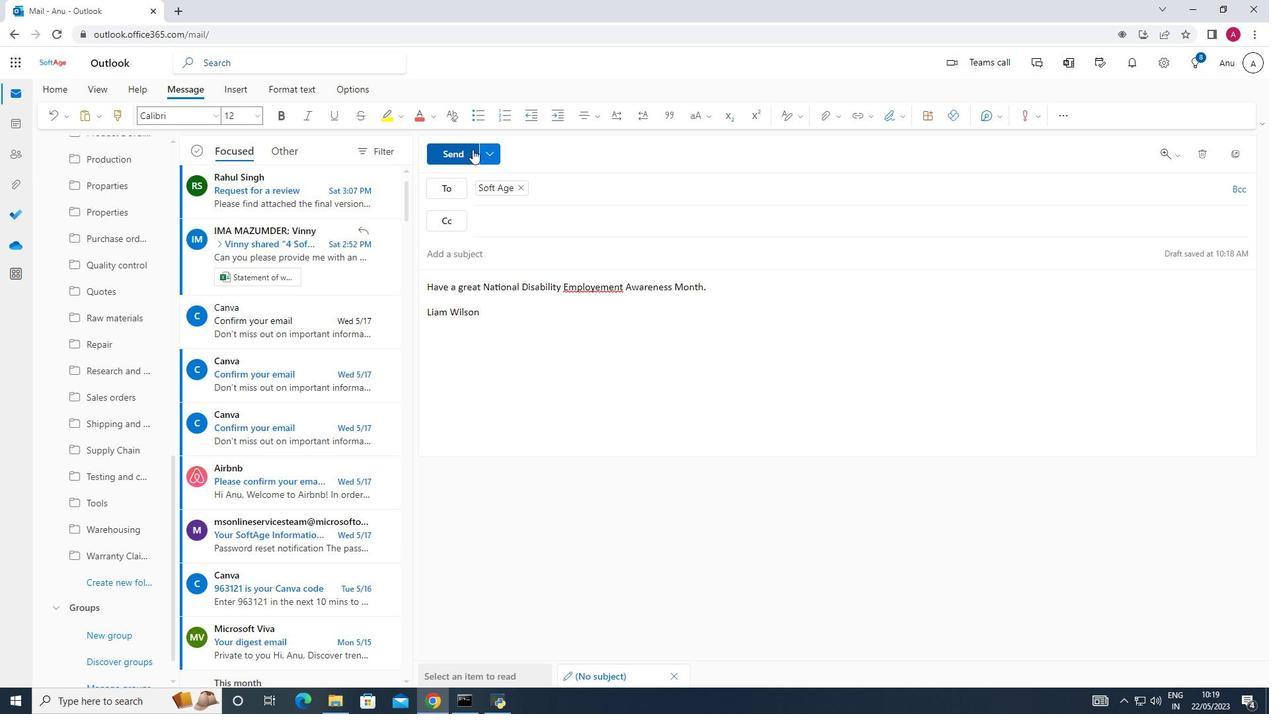 
Action: Mouse pressed left at (468, 149)
Screenshot: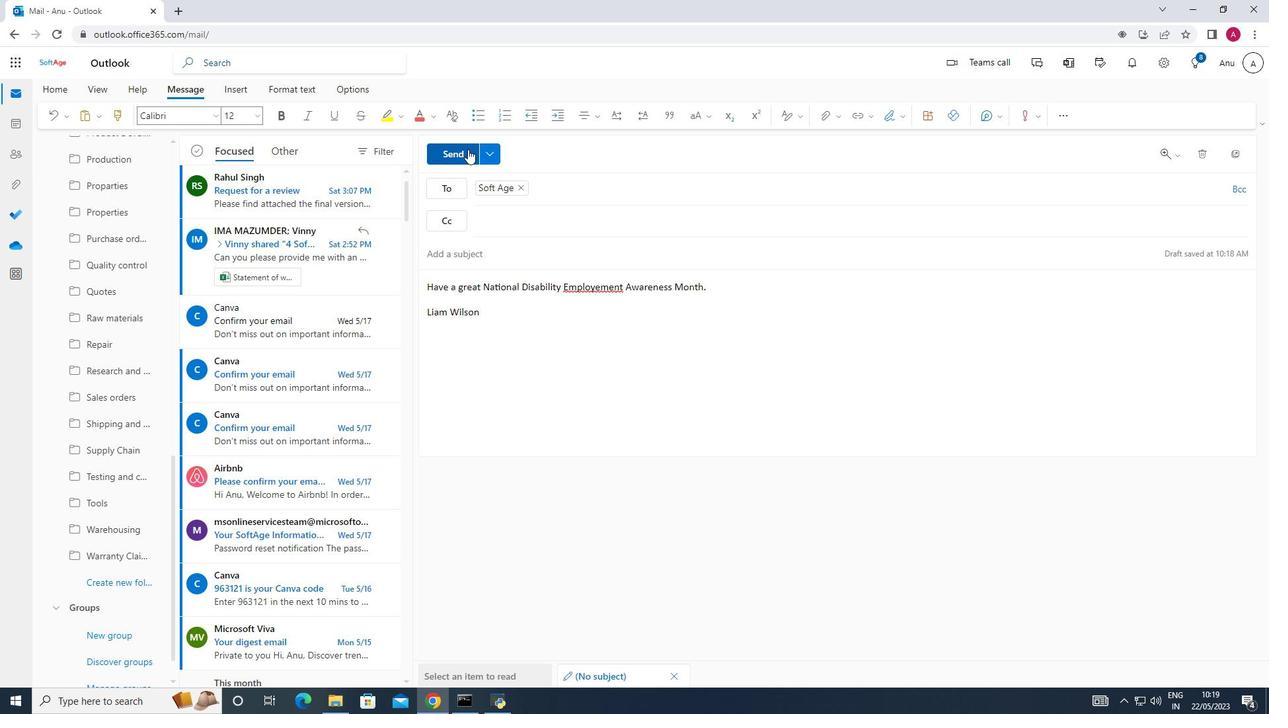 
Action: Mouse moved to (632, 401)
Screenshot: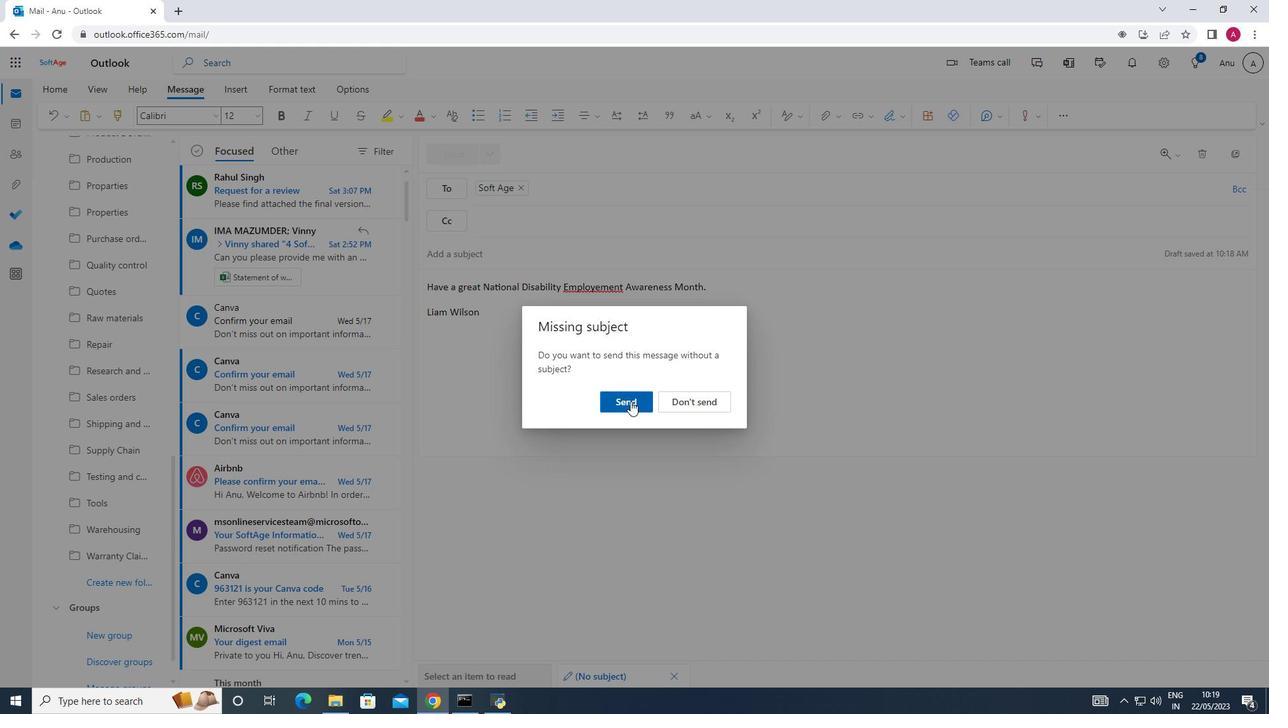 
Action: Mouse pressed left at (632, 401)
Screenshot: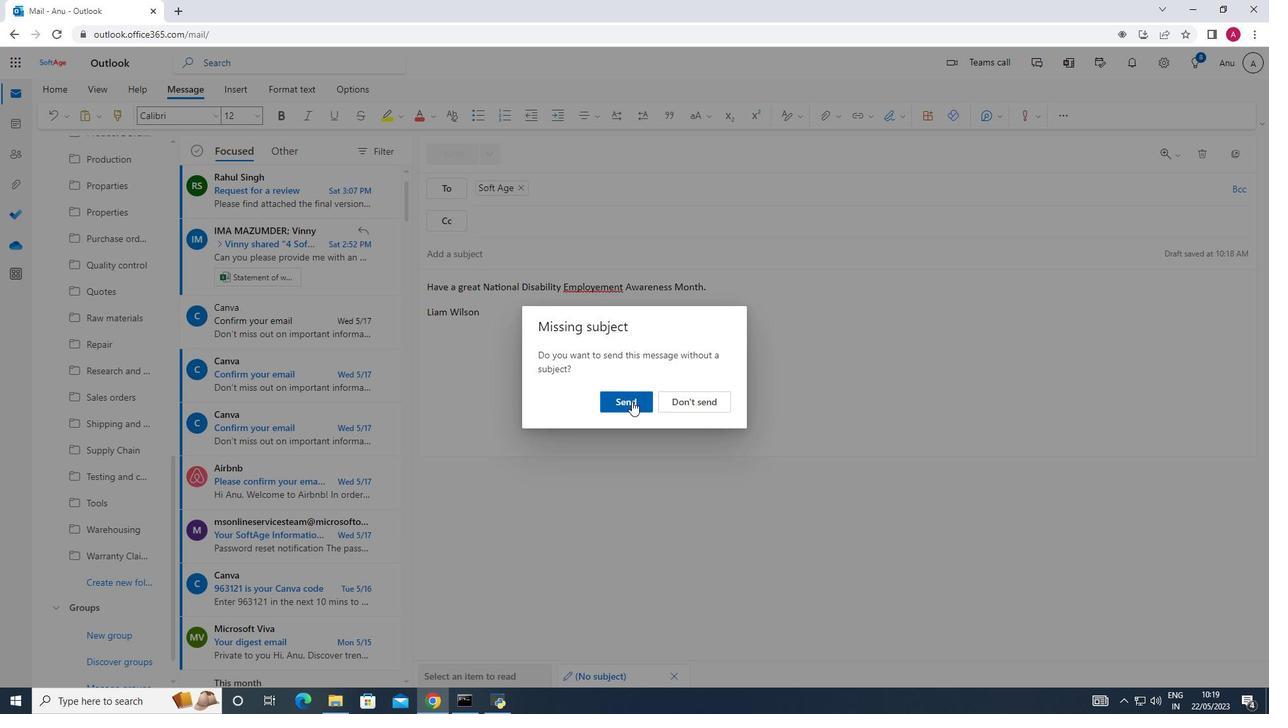 
